 Task: Find connections with filter location Germersheim with filter topic #hr with filter profile language German with filter current company Schbang with filter school Alpha College Of Engineering with filter industry Surveying and Mapping Services with filter service category Property Management with filter keywords title Officer
Action: Mouse moved to (533, 69)
Screenshot: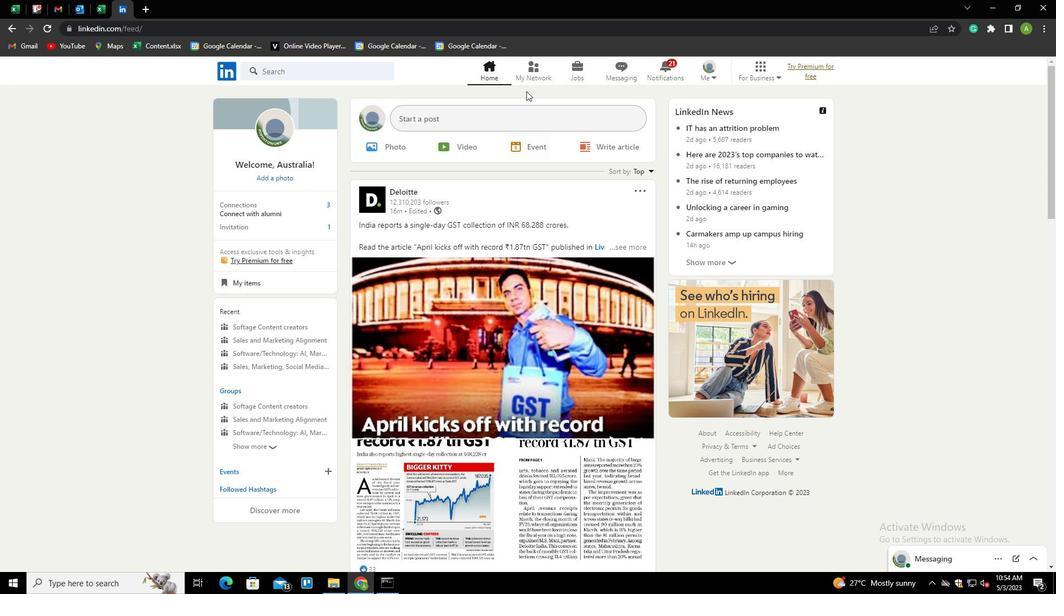 
Action: Mouse pressed left at (533, 69)
Screenshot: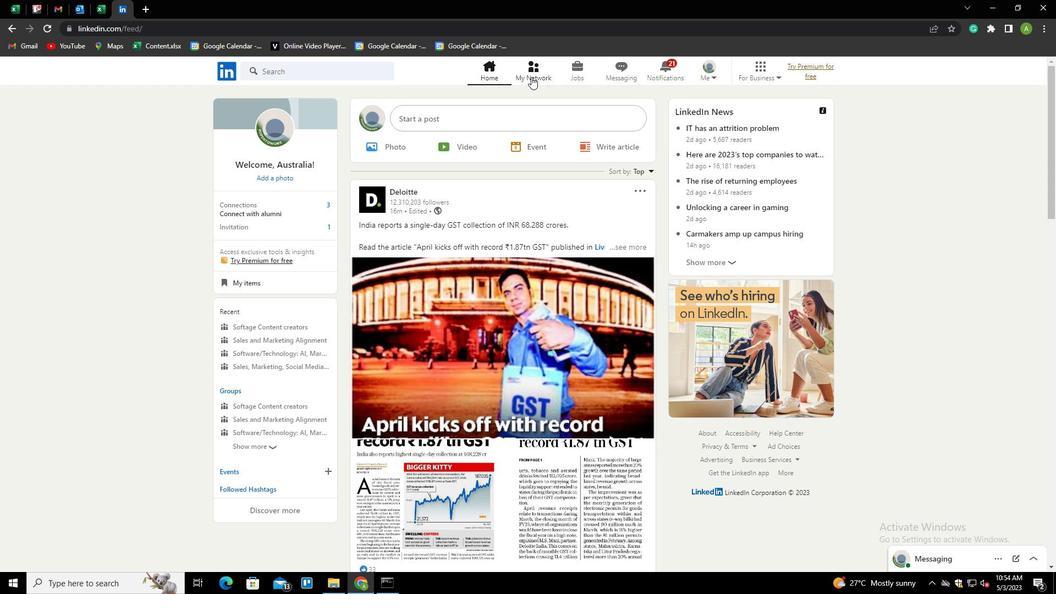 
Action: Mouse moved to (273, 131)
Screenshot: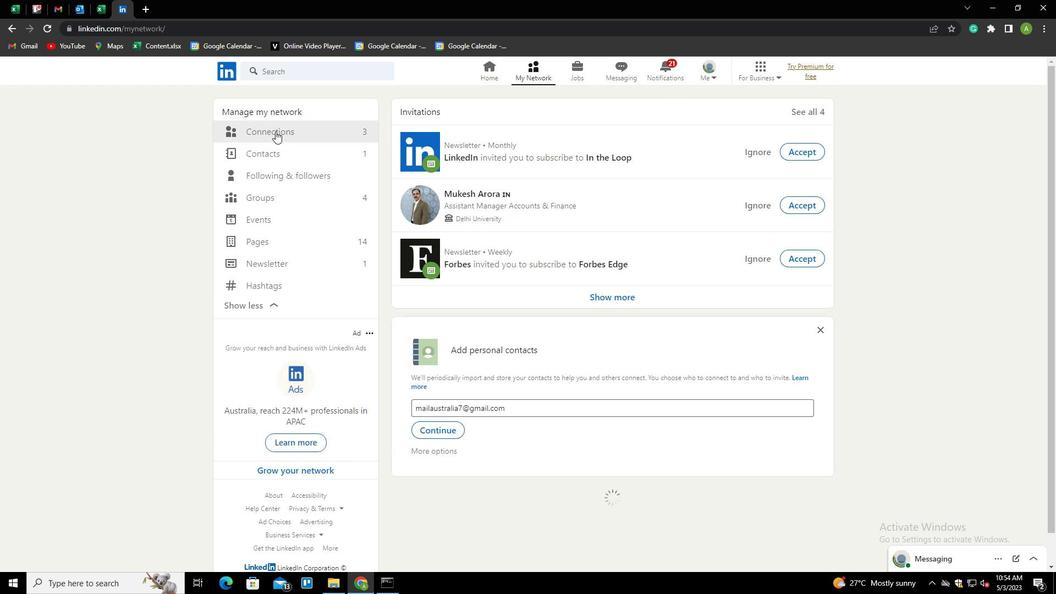 
Action: Mouse pressed left at (273, 131)
Screenshot: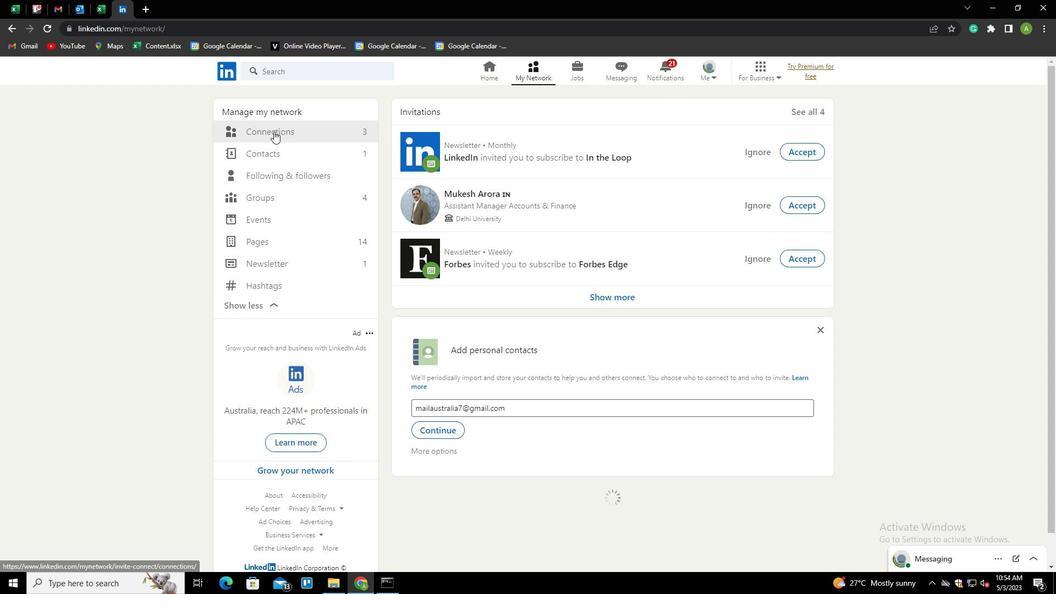
Action: Mouse moved to (597, 133)
Screenshot: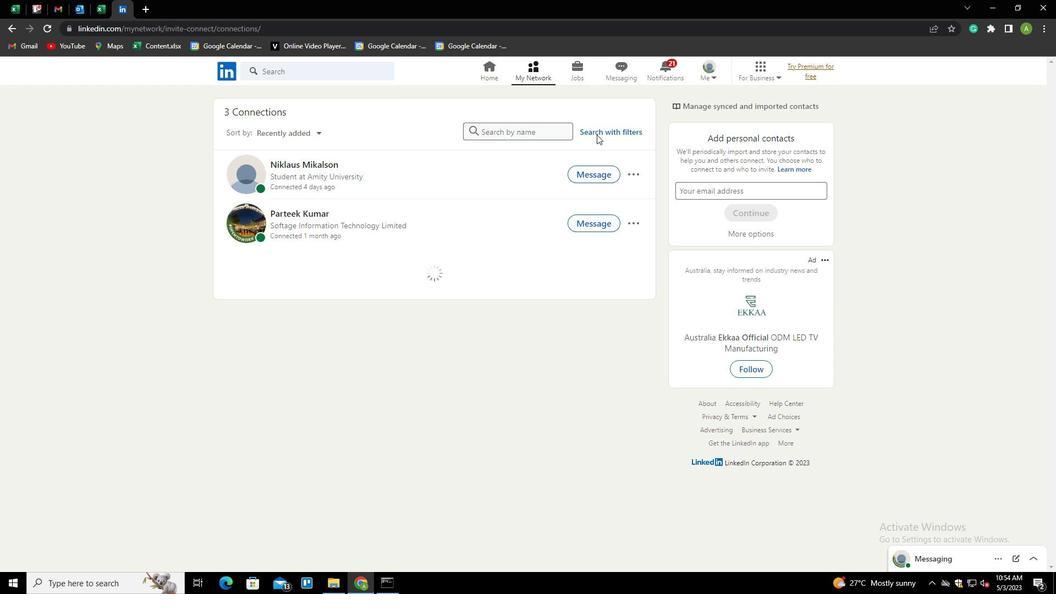 
Action: Mouse pressed left at (597, 133)
Screenshot: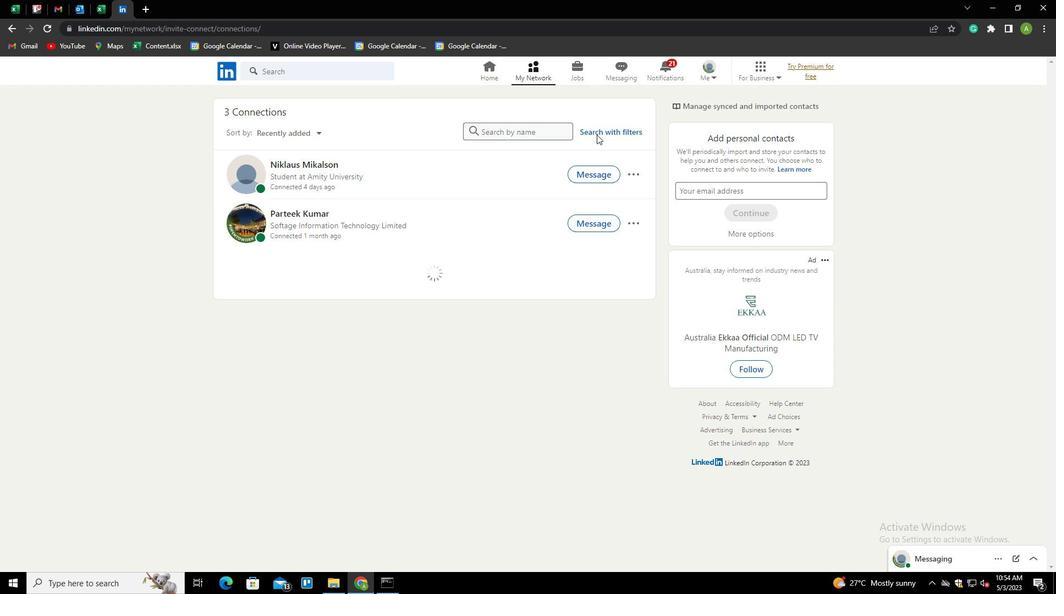 
Action: Mouse moved to (561, 101)
Screenshot: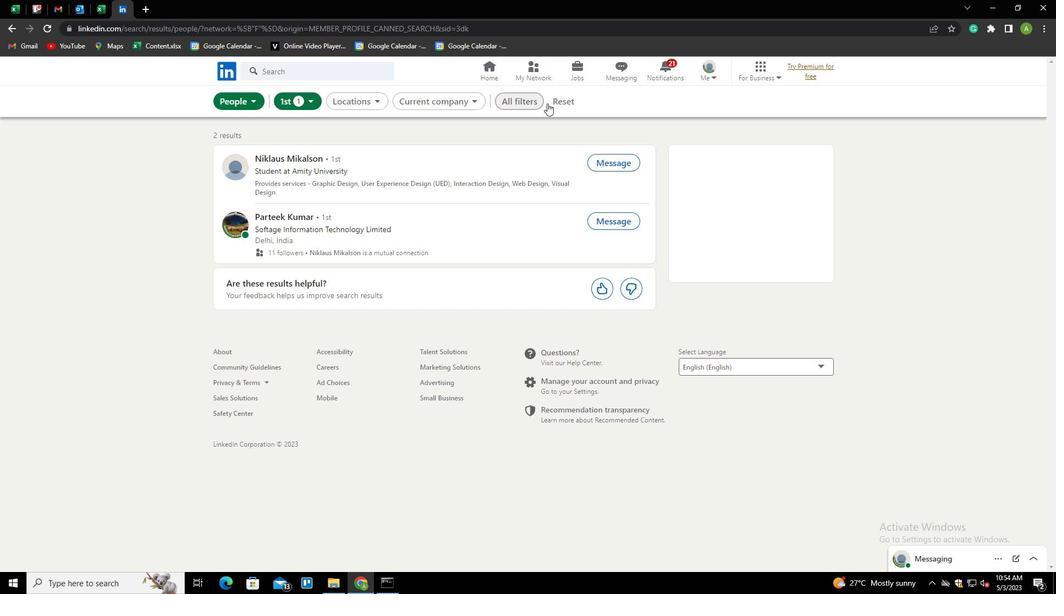 
Action: Mouse pressed left at (561, 101)
Screenshot: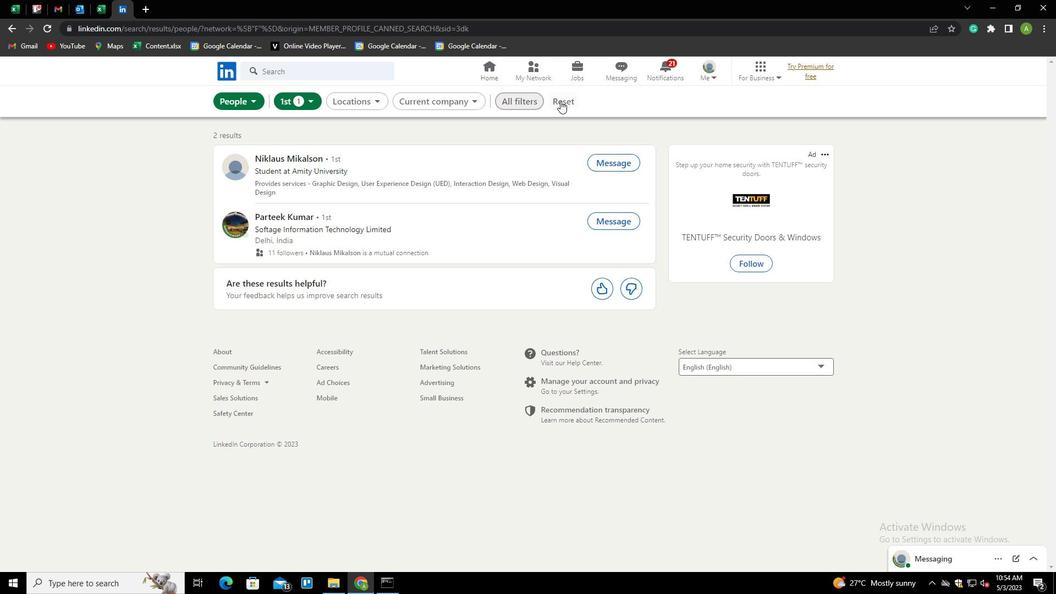 
Action: Mouse moved to (547, 97)
Screenshot: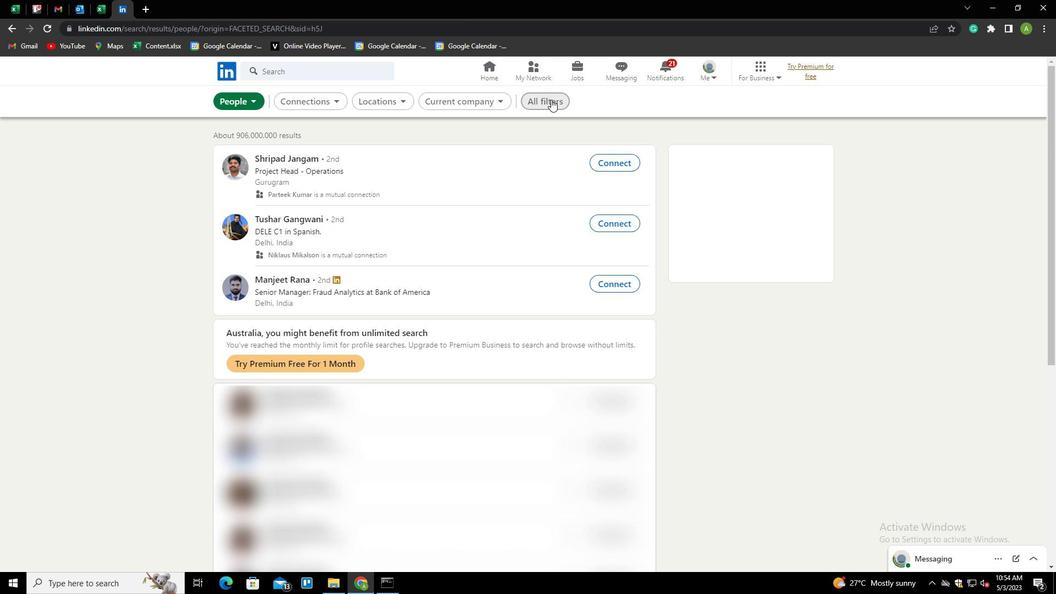 
Action: Mouse pressed left at (547, 97)
Screenshot: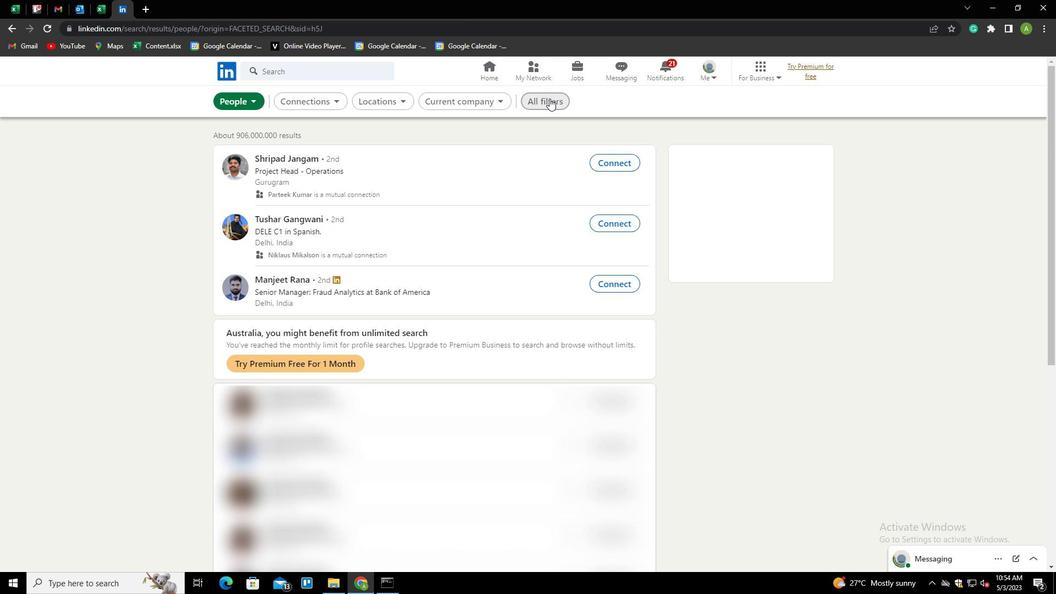 
Action: Mouse moved to (951, 304)
Screenshot: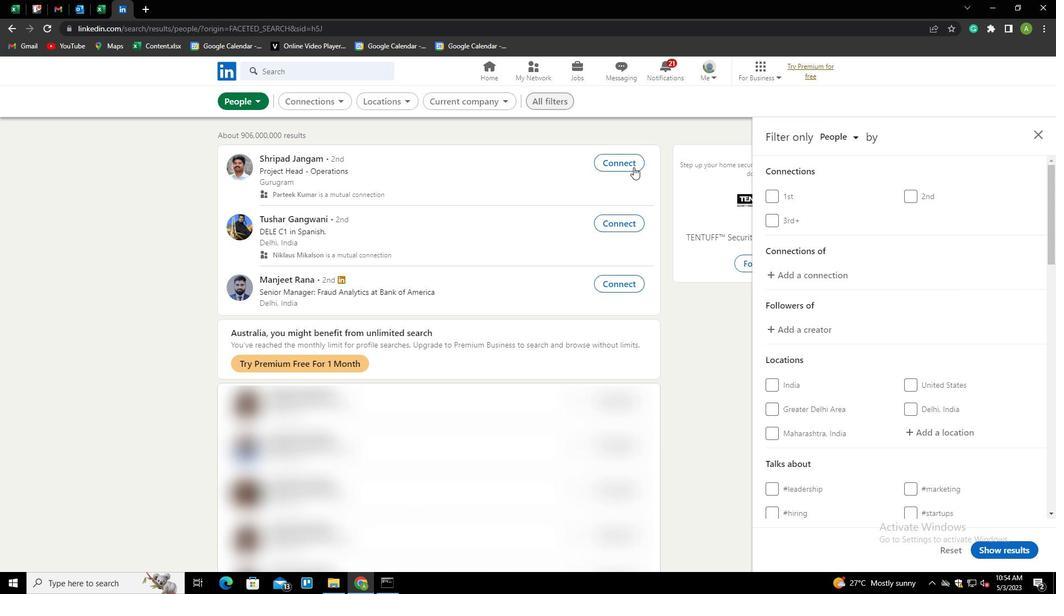 
Action: Mouse scrolled (951, 304) with delta (0, 0)
Screenshot: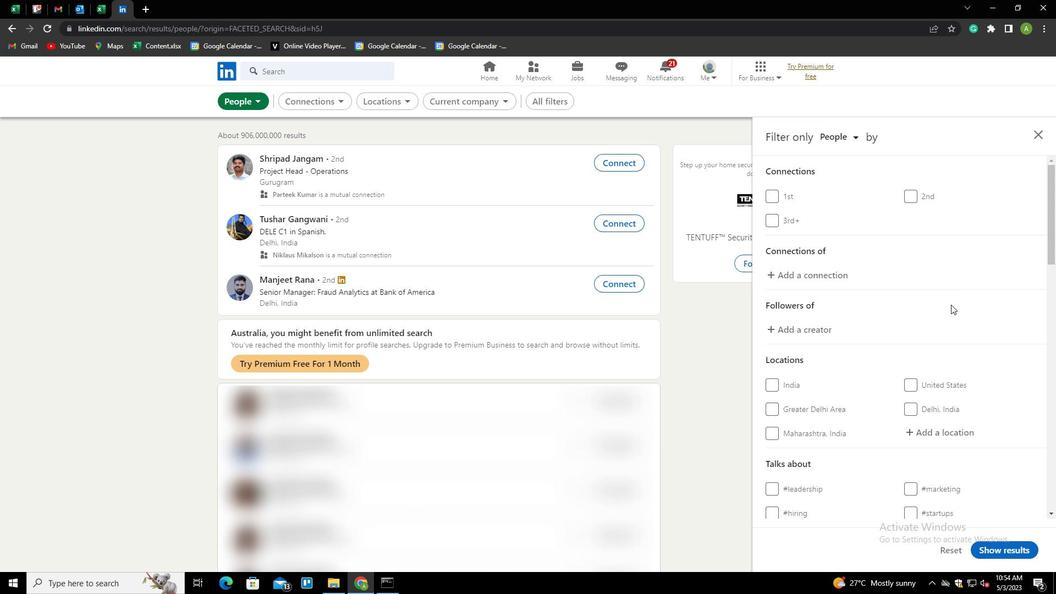 
Action: Mouse scrolled (951, 304) with delta (0, 0)
Screenshot: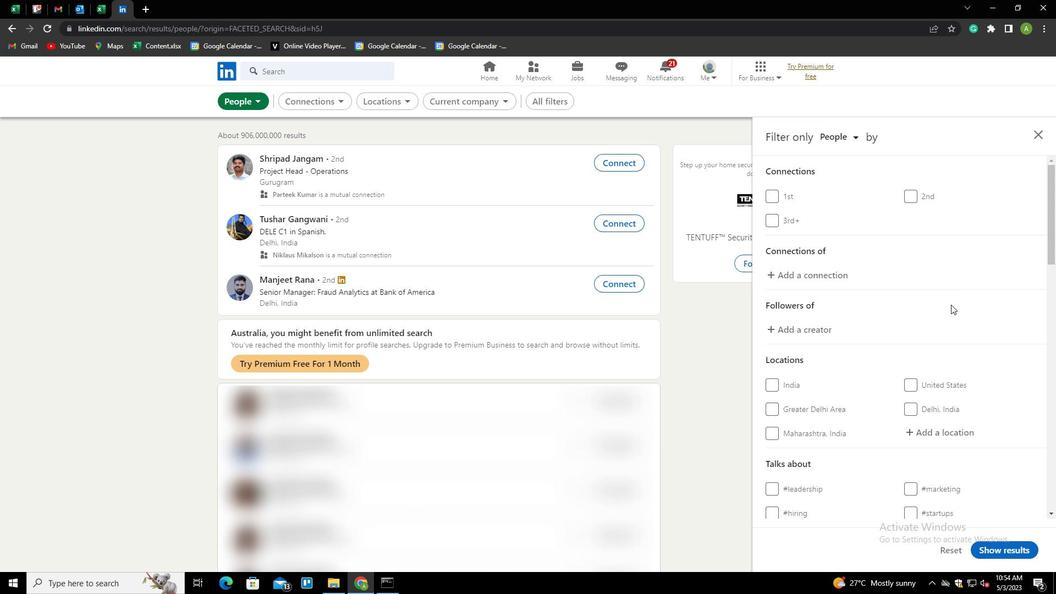 
Action: Mouse scrolled (951, 304) with delta (0, 0)
Screenshot: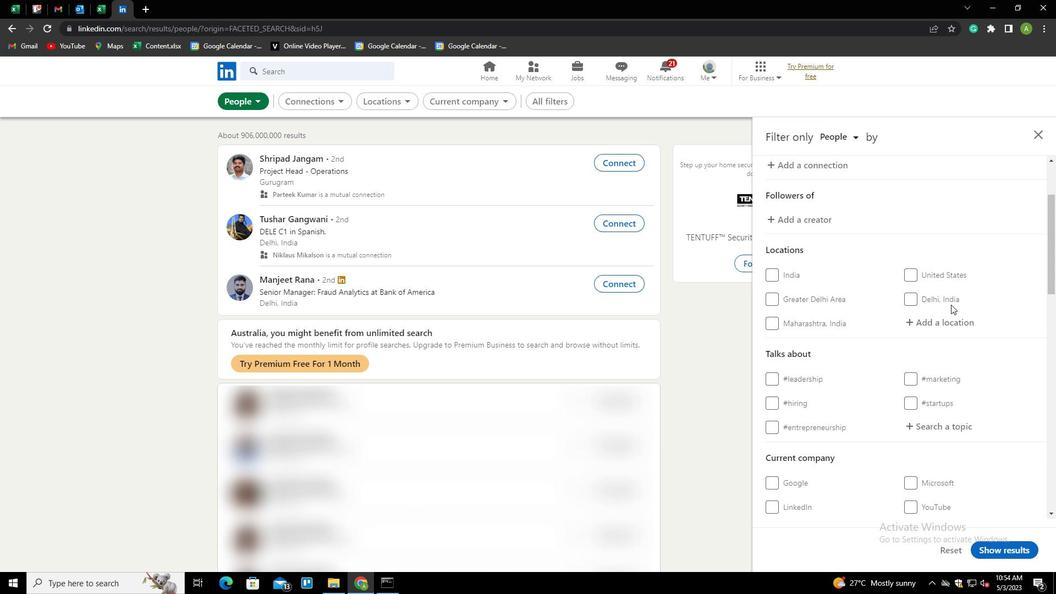 
Action: Mouse moved to (930, 265)
Screenshot: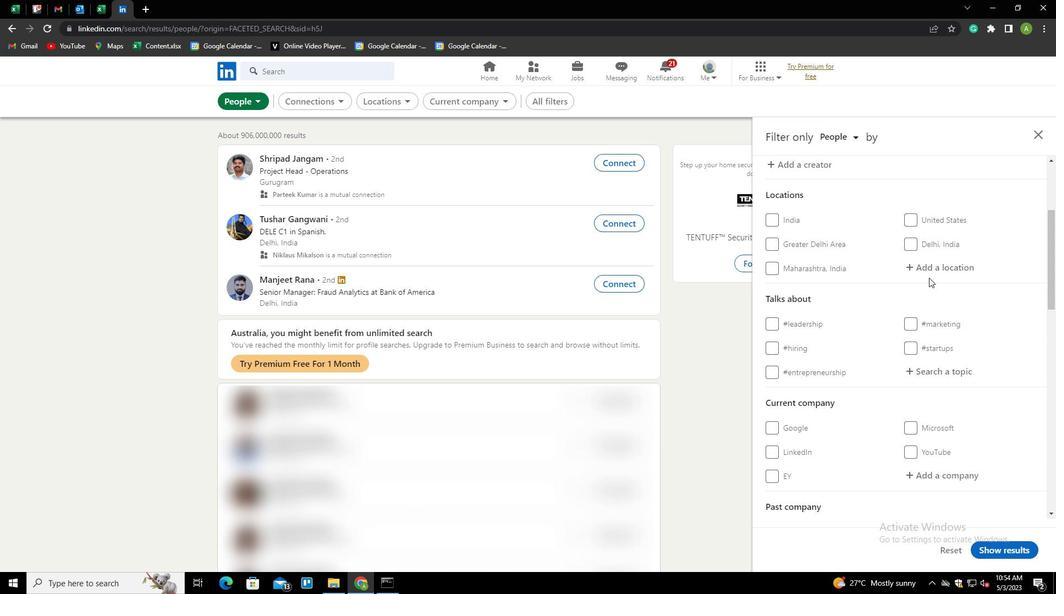 
Action: Mouse pressed left at (930, 265)
Screenshot: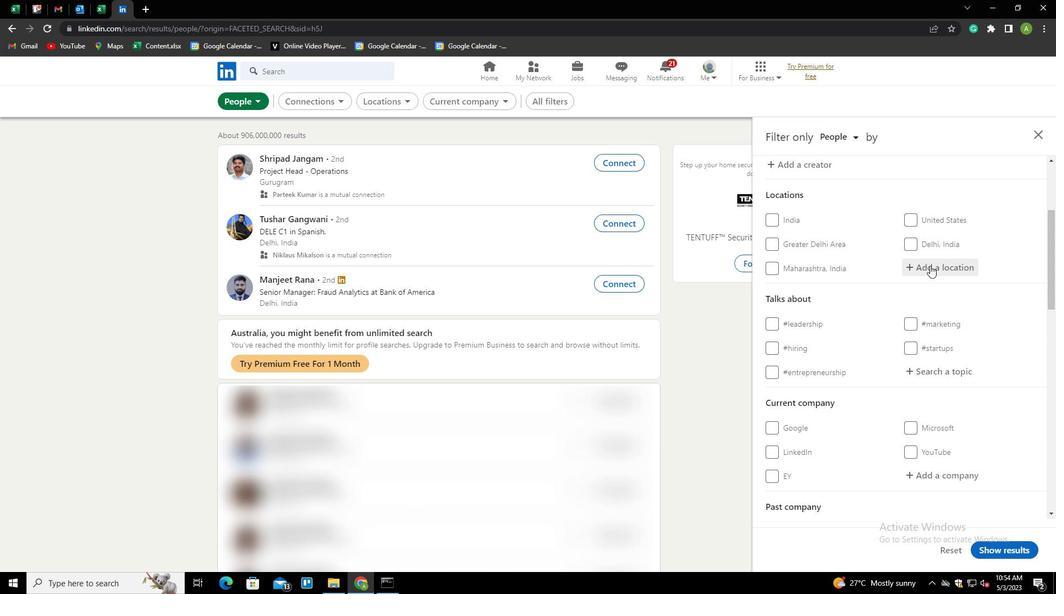 
Action: Key pressed <Key.shift>GERMERSH<Key.down><Key.enter>
Screenshot: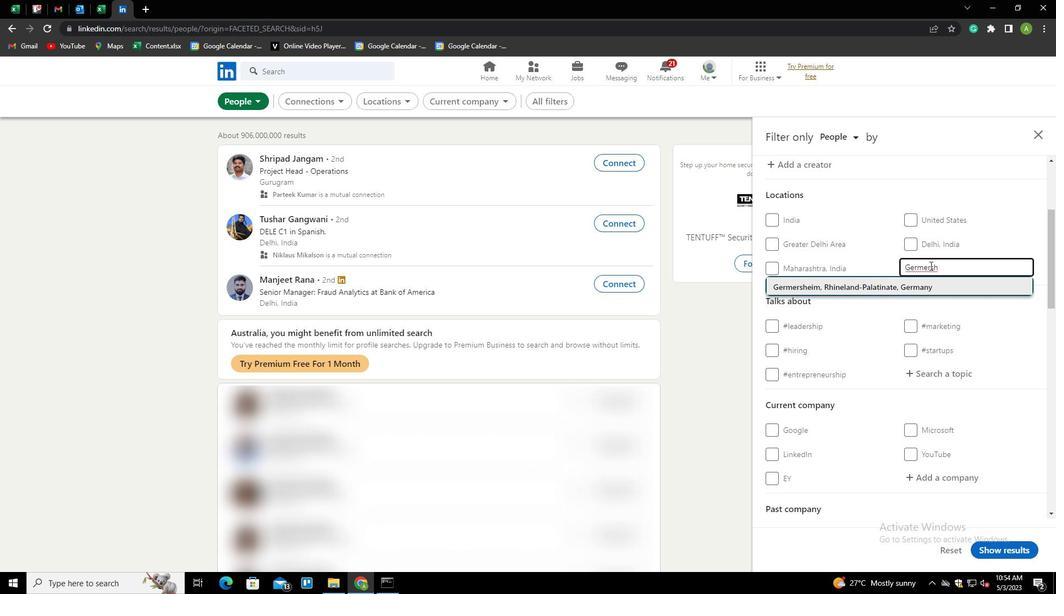 
Action: Mouse scrolled (930, 265) with delta (0, 0)
Screenshot: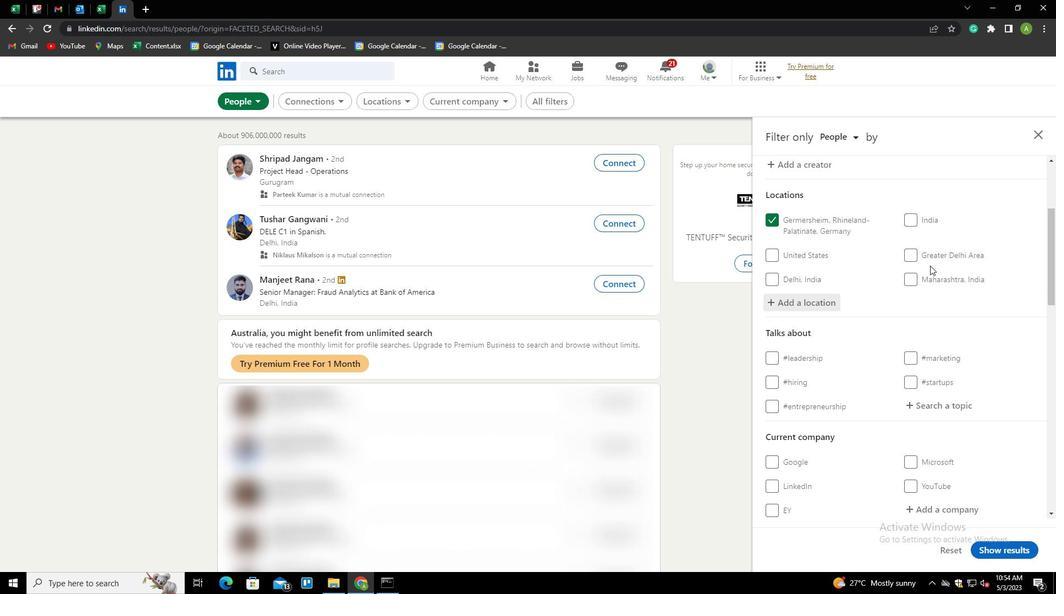 
Action: Mouse scrolled (930, 265) with delta (0, 0)
Screenshot: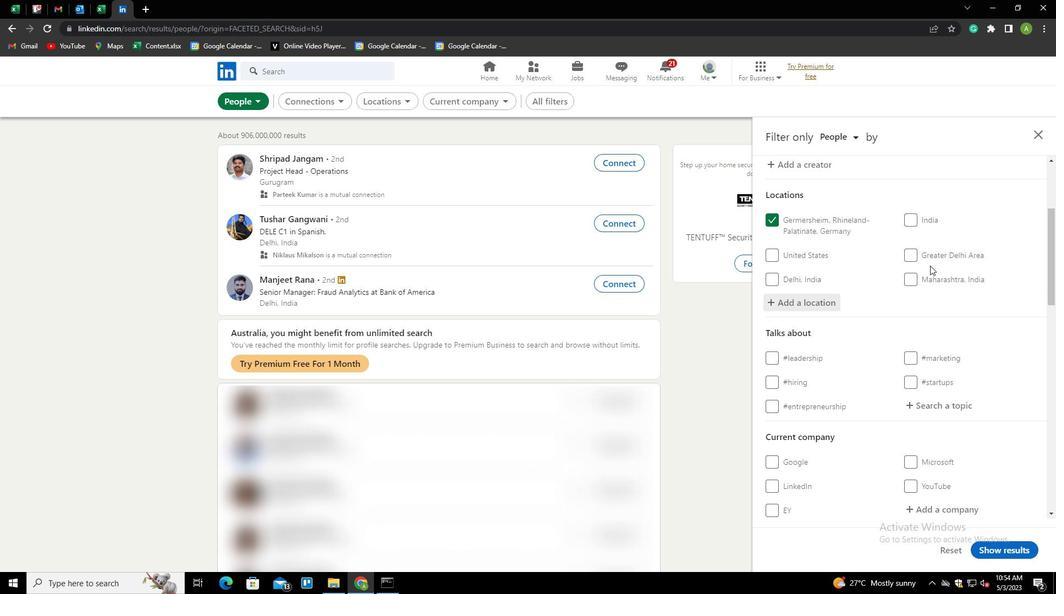 
Action: Mouse moved to (926, 292)
Screenshot: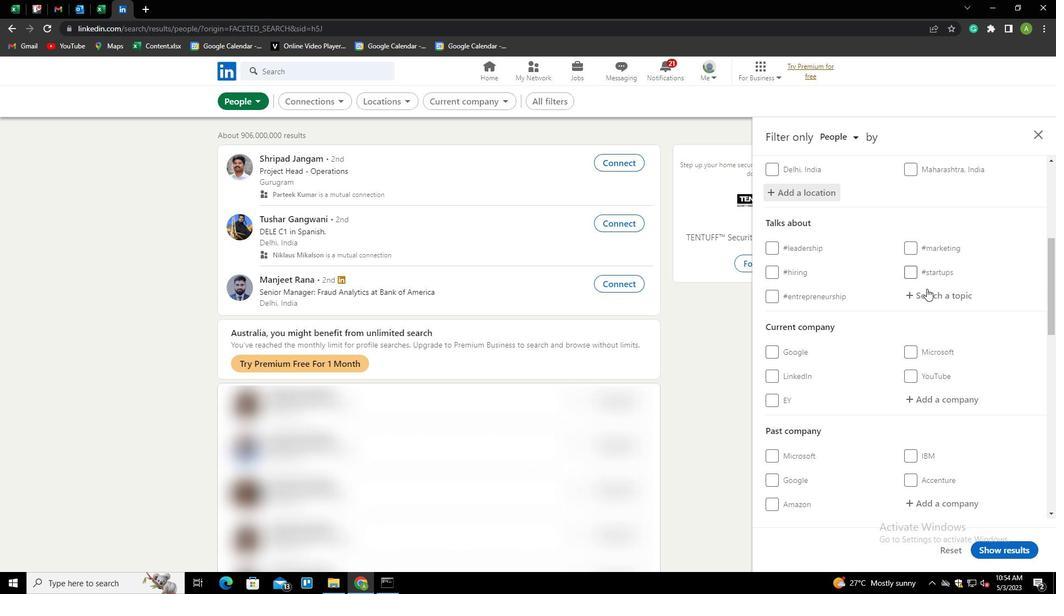 
Action: Mouse pressed left at (926, 292)
Screenshot: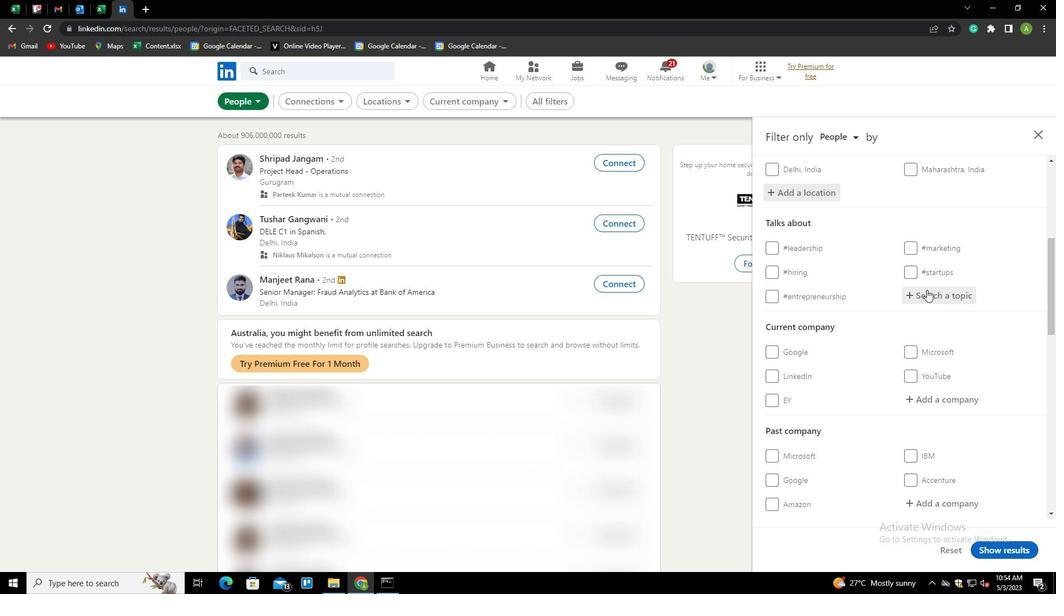 
Action: Key pressed HR<Key.down><Key.enter>
Screenshot: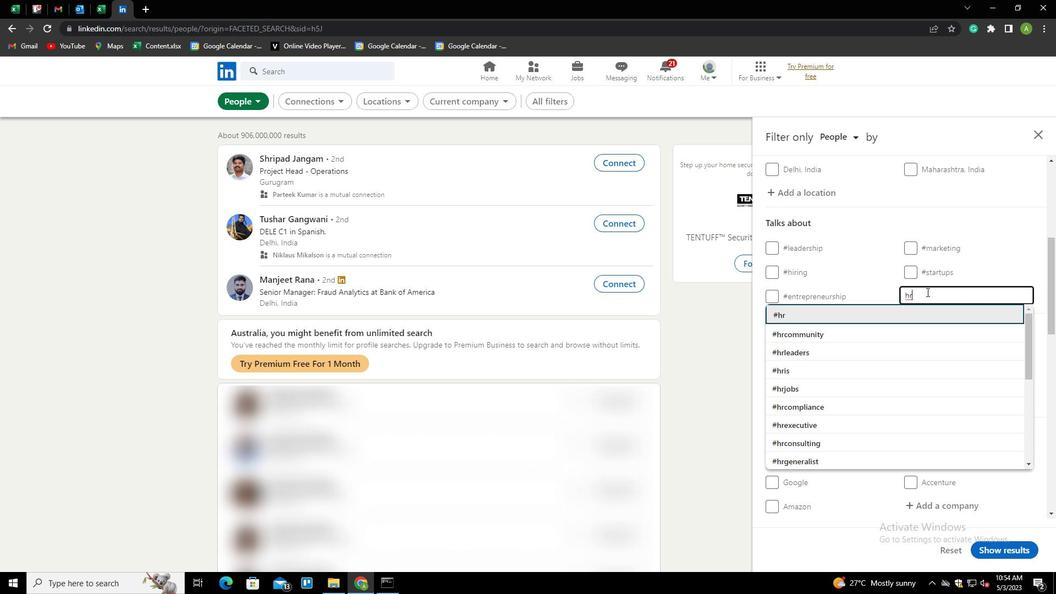 
Action: Mouse scrolled (926, 291) with delta (0, 0)
Screenshot: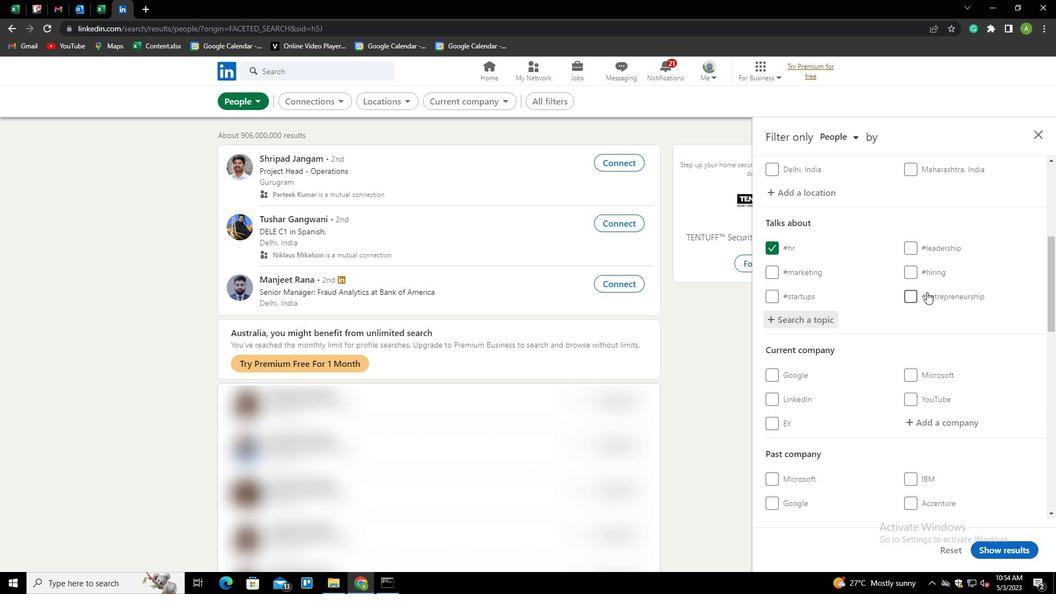 
Action: Mouse scrolled (926, 291) with delta (0, 0)
Screenshot: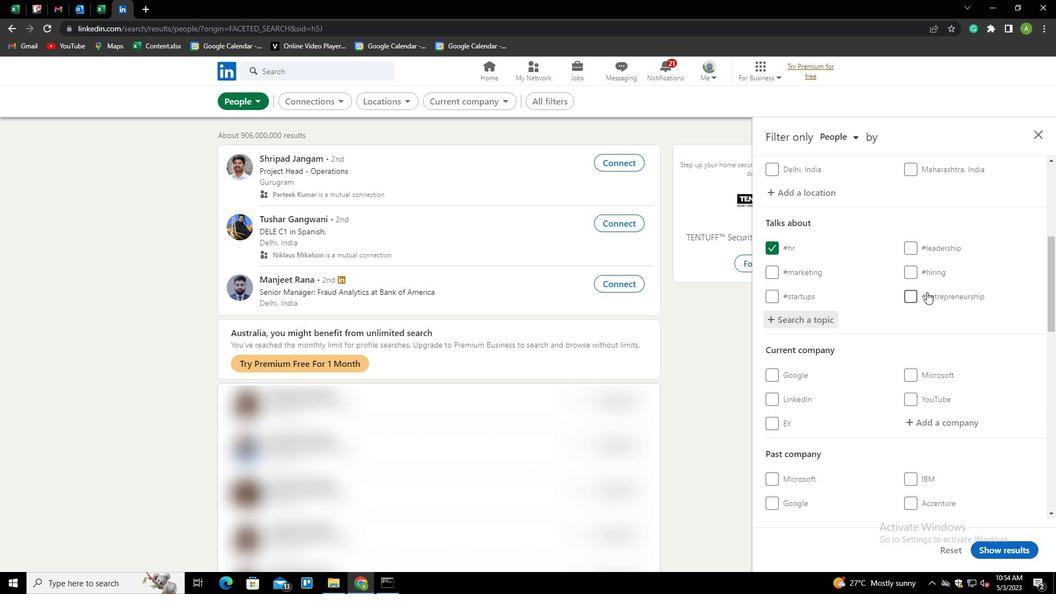 
Action: Mouse scrolled (926, 291) with delta (0, 0)
Screenshot: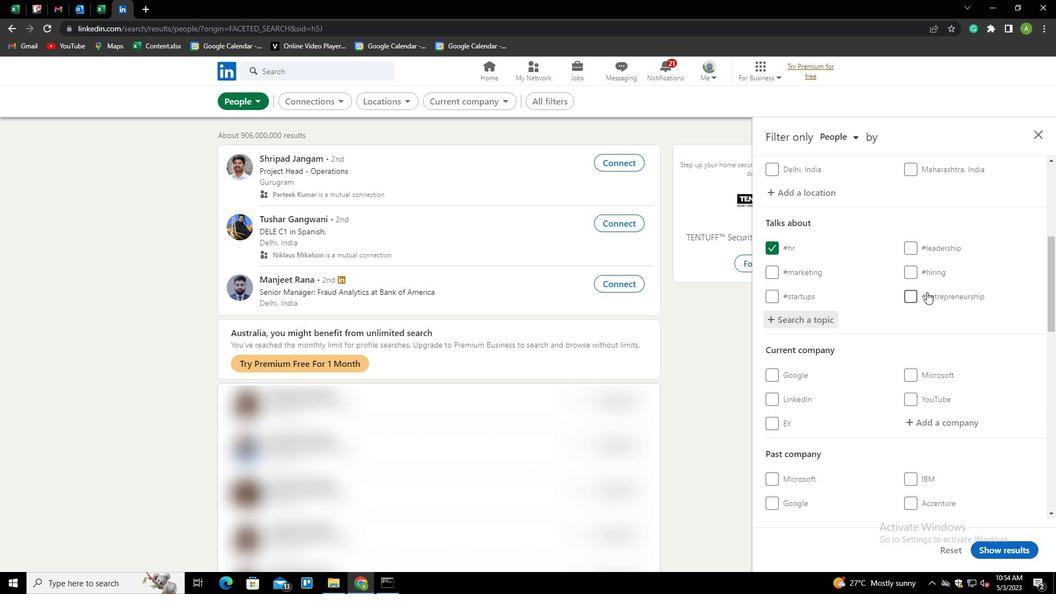 
Action: Mouse scrolled (926, 291) with delta (0, 0)
Screenshot: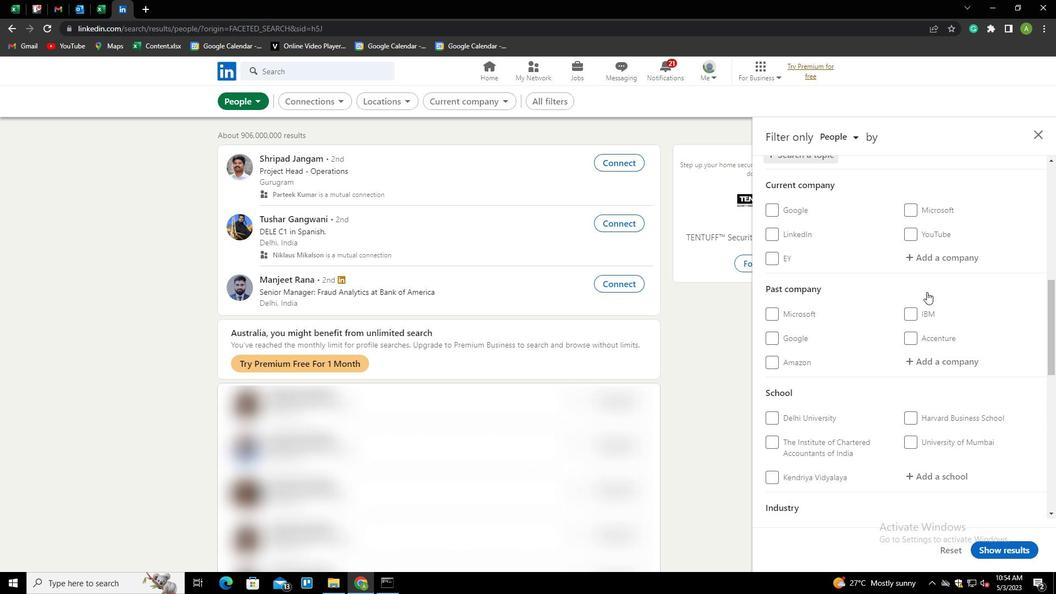 
Action: Mouse scrolled (926, 291) with delta (0, 0)
Screenshot: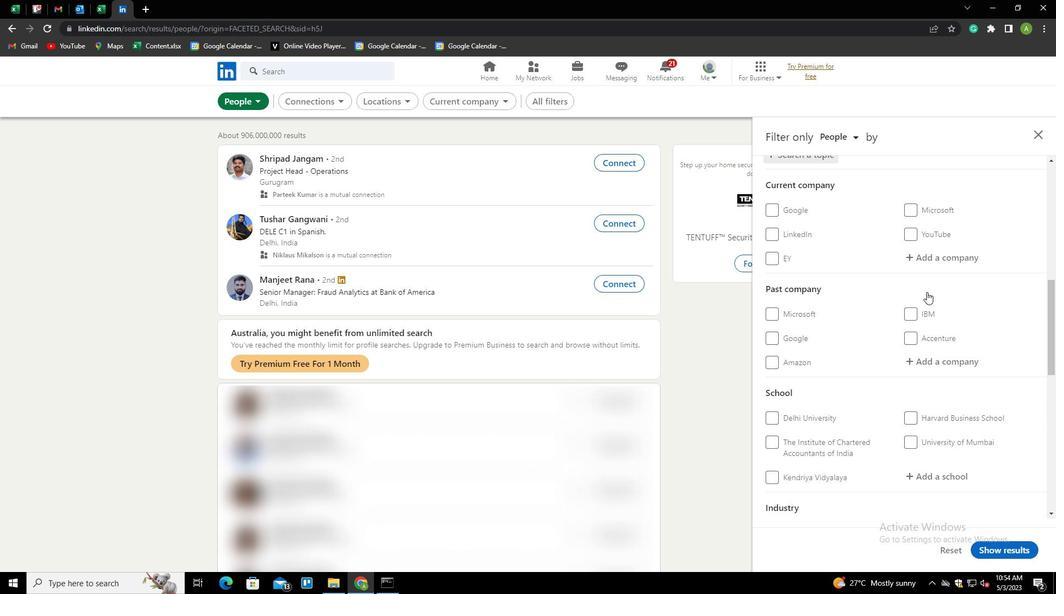 
Action: Mouse scrolled (926, 291) with delta (0, 0)
Screenshot: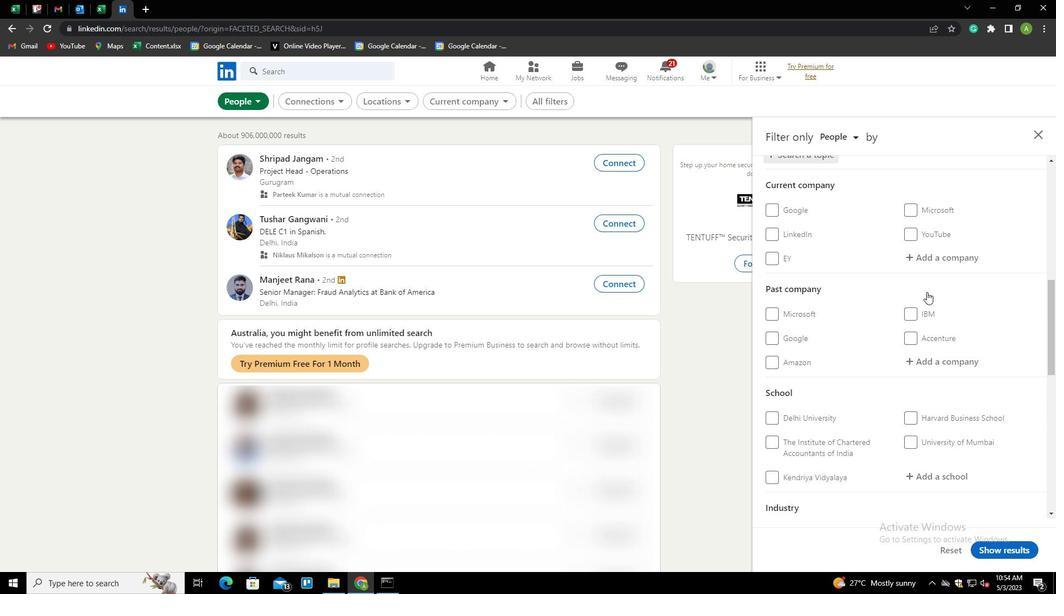 
Action: Mouse scrolled (926, 291) with delta (0, 0)
Screenshot: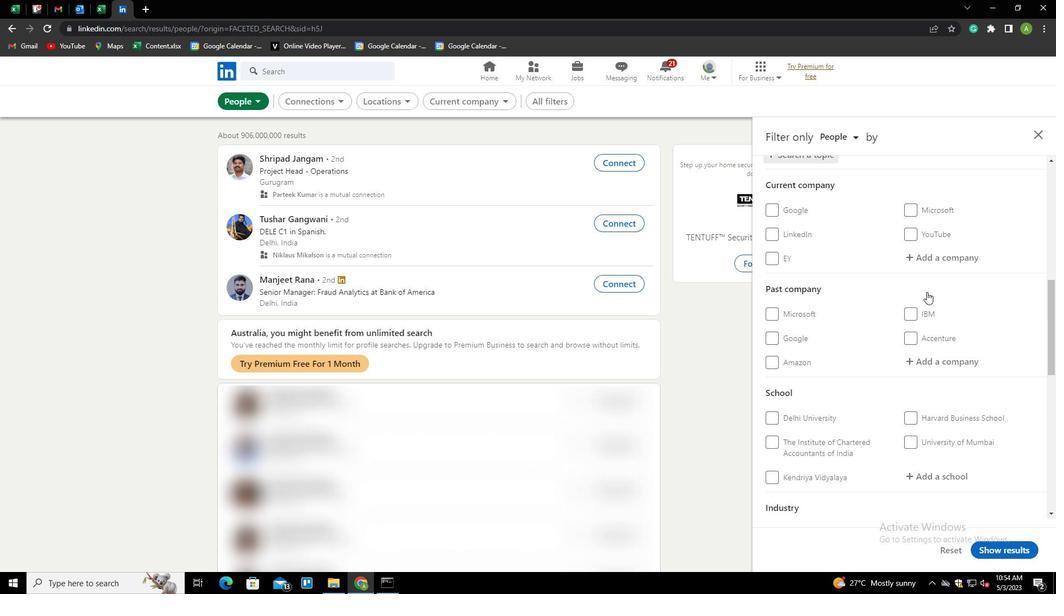 
Action: Mouse moved to (784, 486)
Screenshot: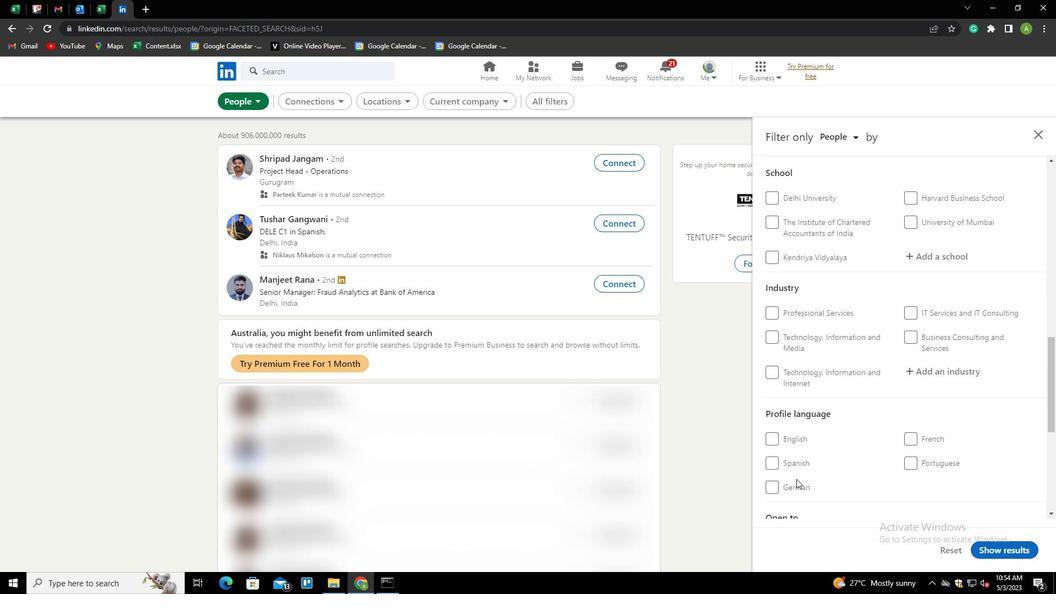 
Action: Mouse pressed left at (784, 486)
Screenshot: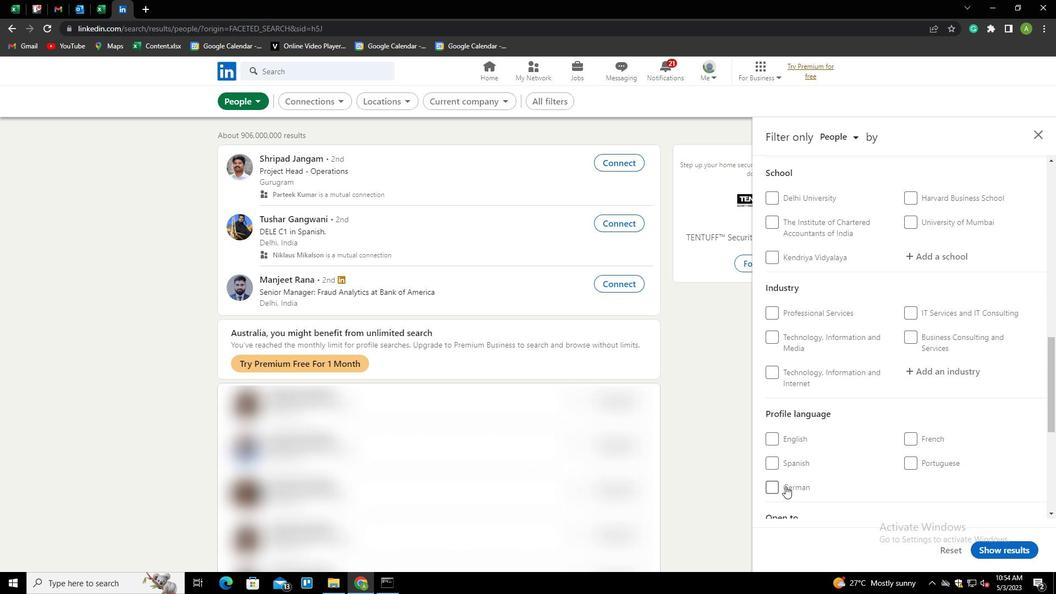 
Action: Mouse moved to (886, 435)
Screenshot: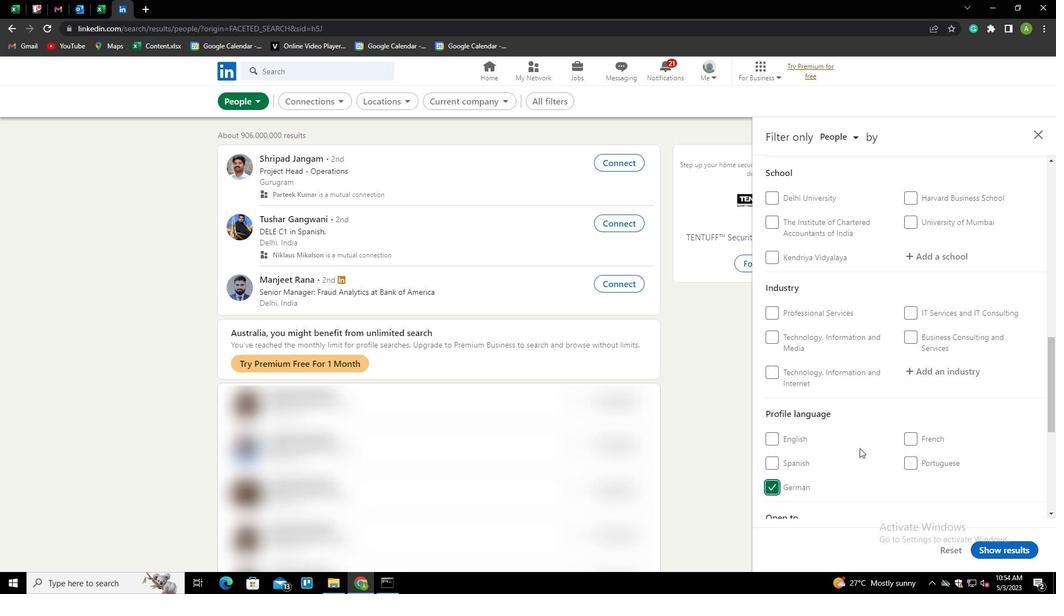 
Action: Mouse scrolled (886, 436) with delta (0, 0)
Screenshot: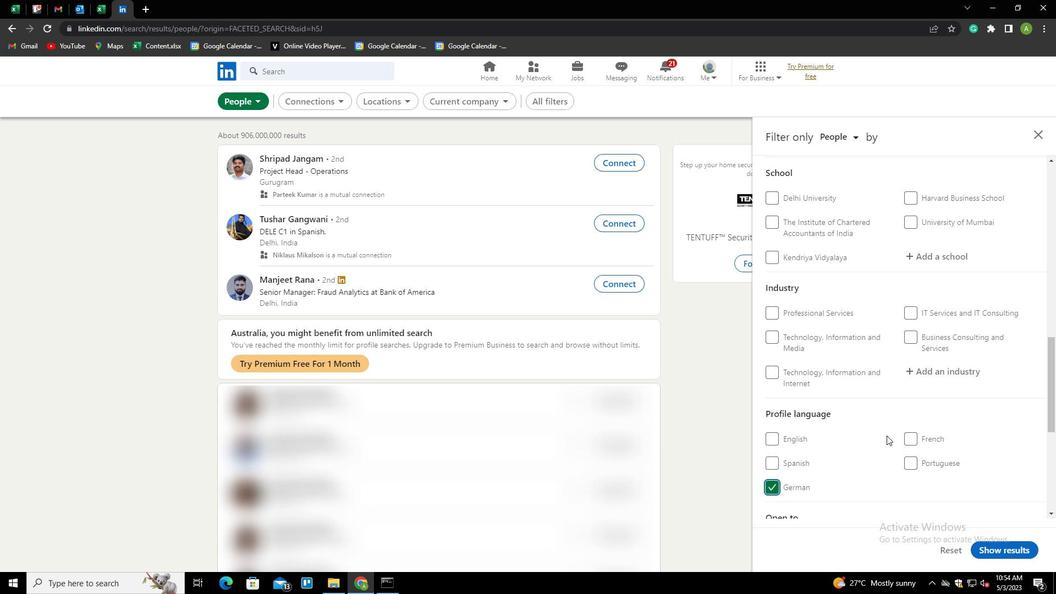 
Action: Mouse scrolled (886, 436) with delta (0, 0)
Screenshot: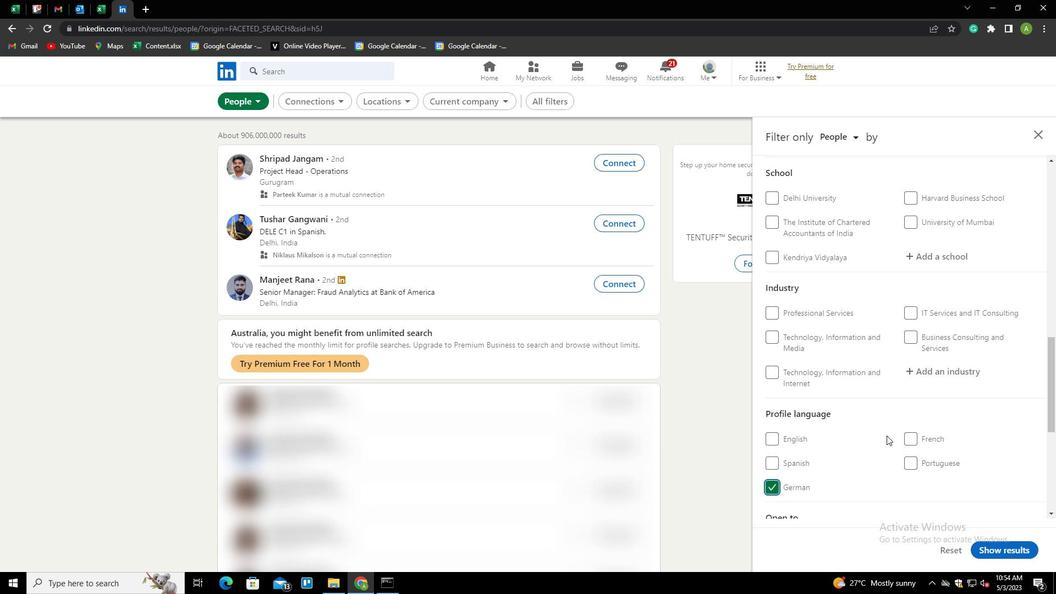 
Action: Mouse scrolled (886, 436) with delta (0, 0)
Screenshot: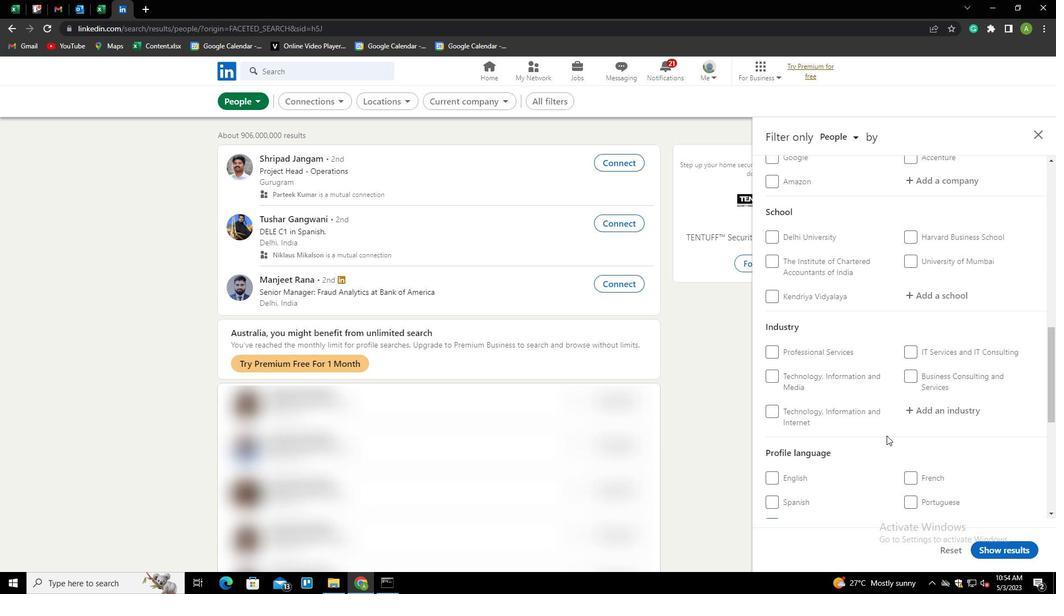 
Action: Mouse scrolled (886, 436) with delta (0, 0)
Screenshot: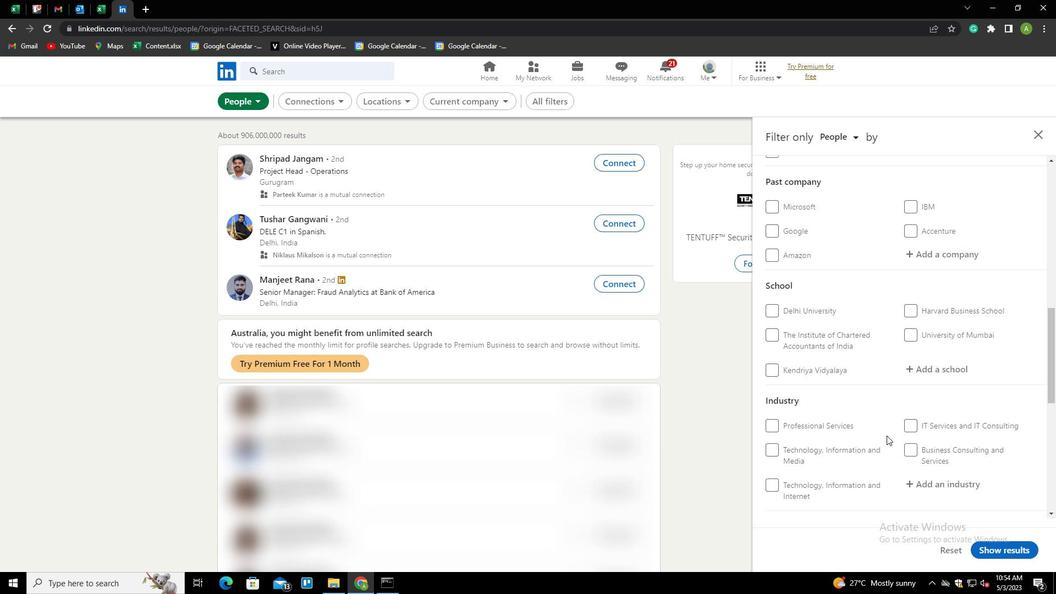 
Action: Mouse scrolled (886, 436) with delta (0, 0)
Screenshot: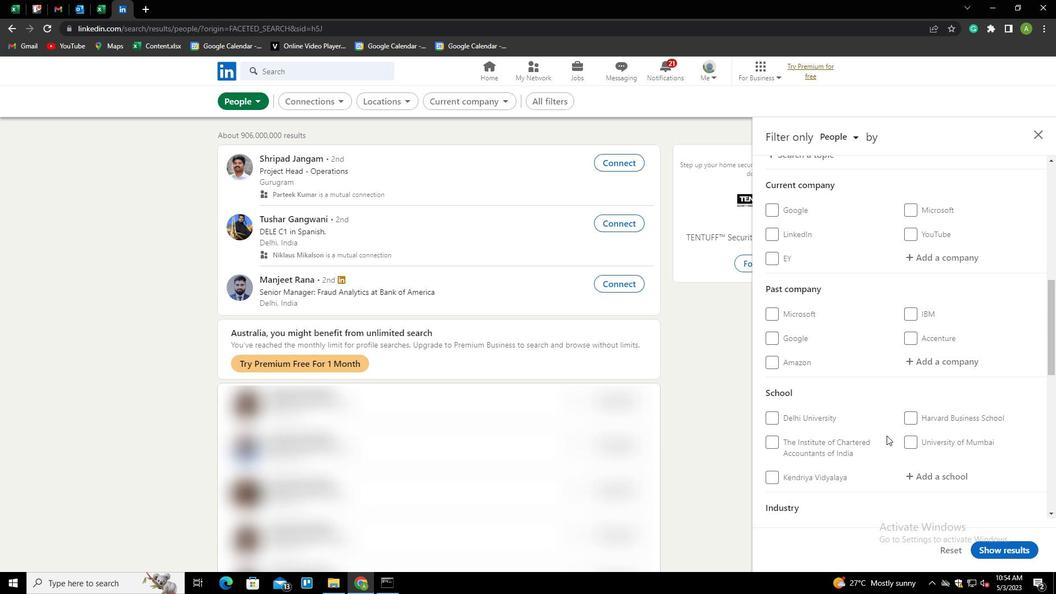 
Action: Mouse scrolled (886, 436) with delta (0, 0)
Screenshot: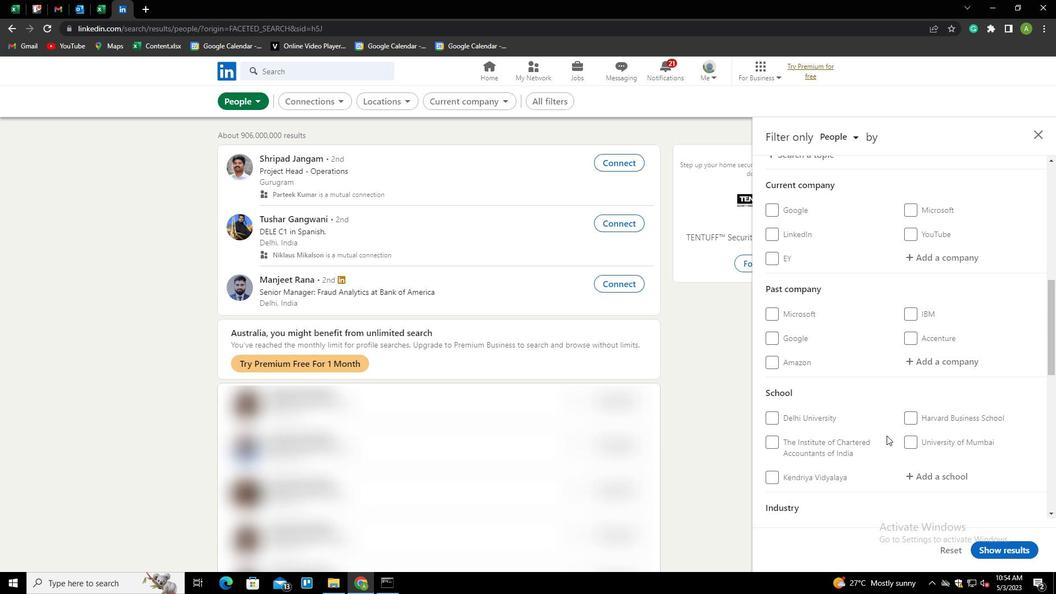 
Action: Mouse scrolled (886, 436) with delta (0, 0)
Screenshot: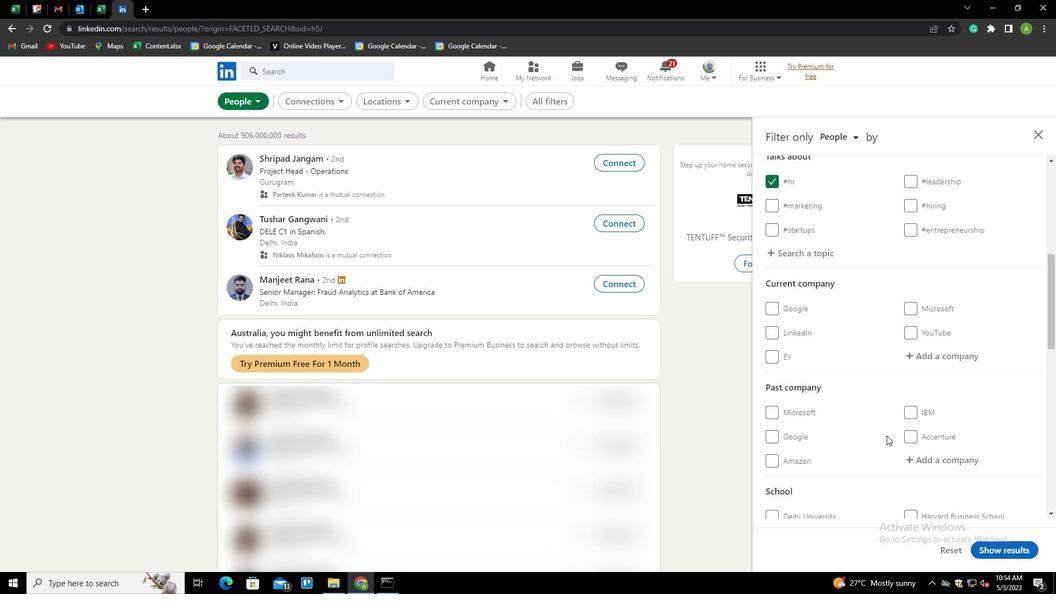 
Action: Mouse moved to (913, 418)
Screenshot: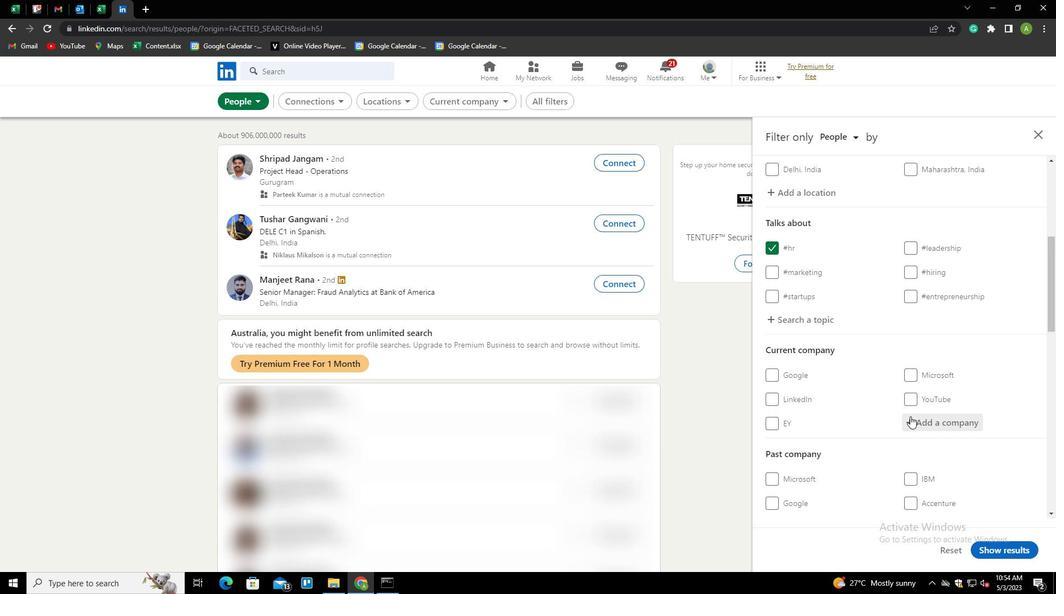 
Action: Mouse pressed left at (913, 418)
Screenshot: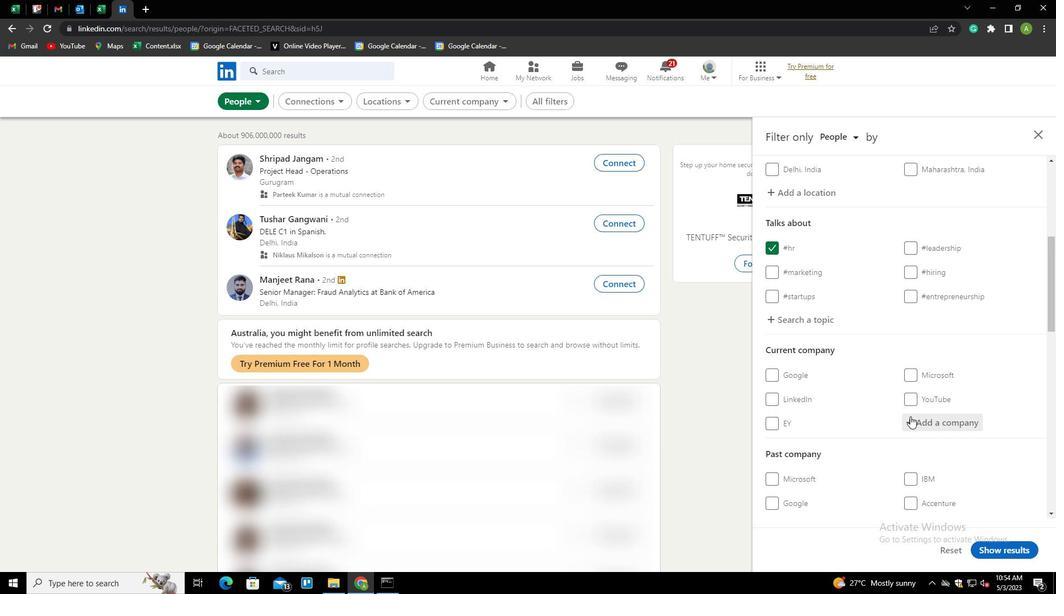 
Action: Key pressed <Key.shift>S
Screenshot: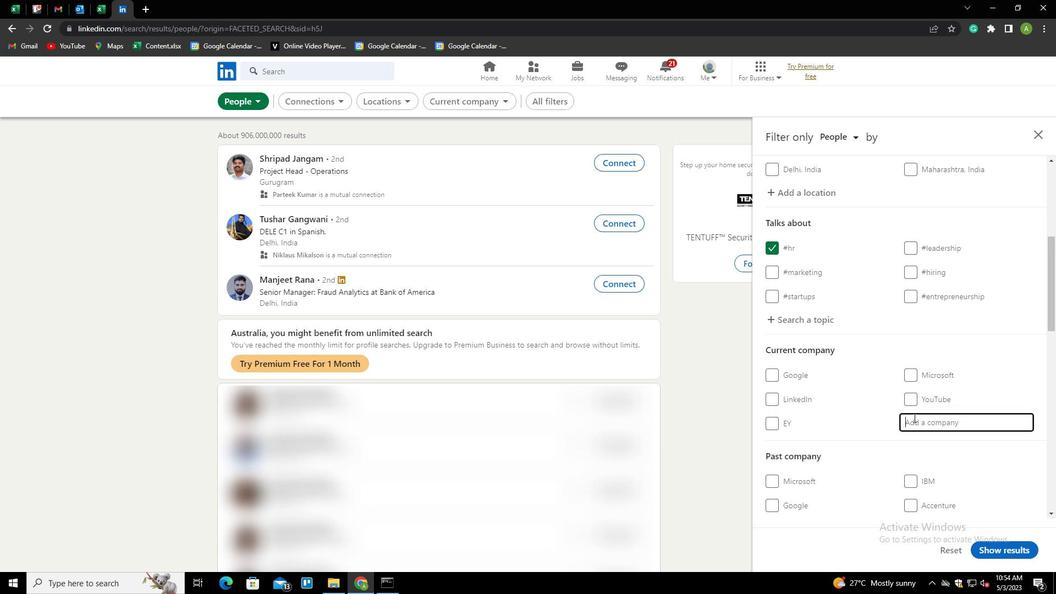 
Action: Mouse moved to (914, 418)
Screenshot: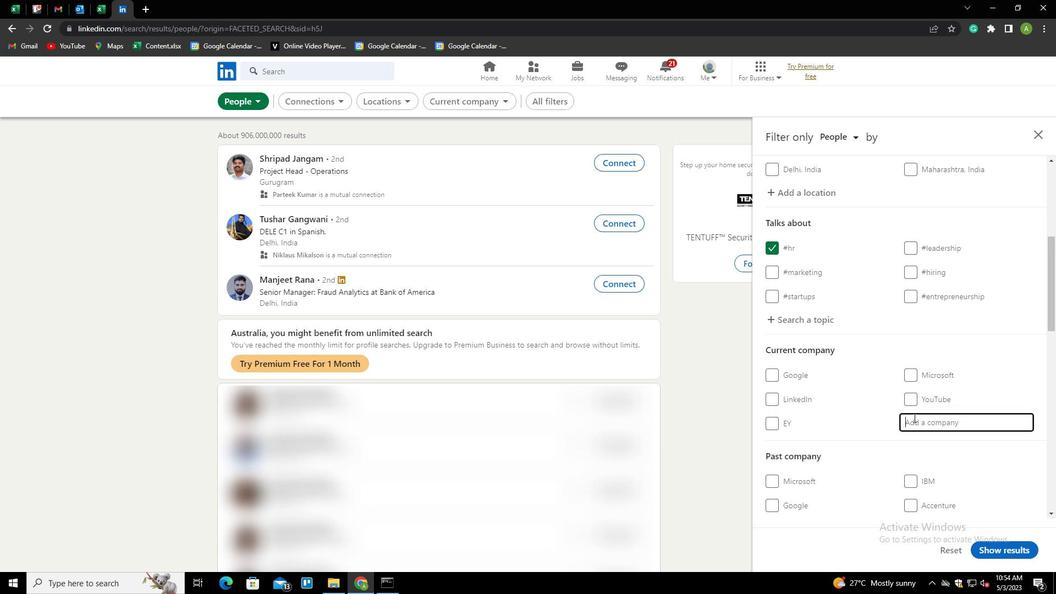 
Action: Key pressed CHBANG<Key.space><Key.backspace><Key.down><Key.enter>
Screenshot: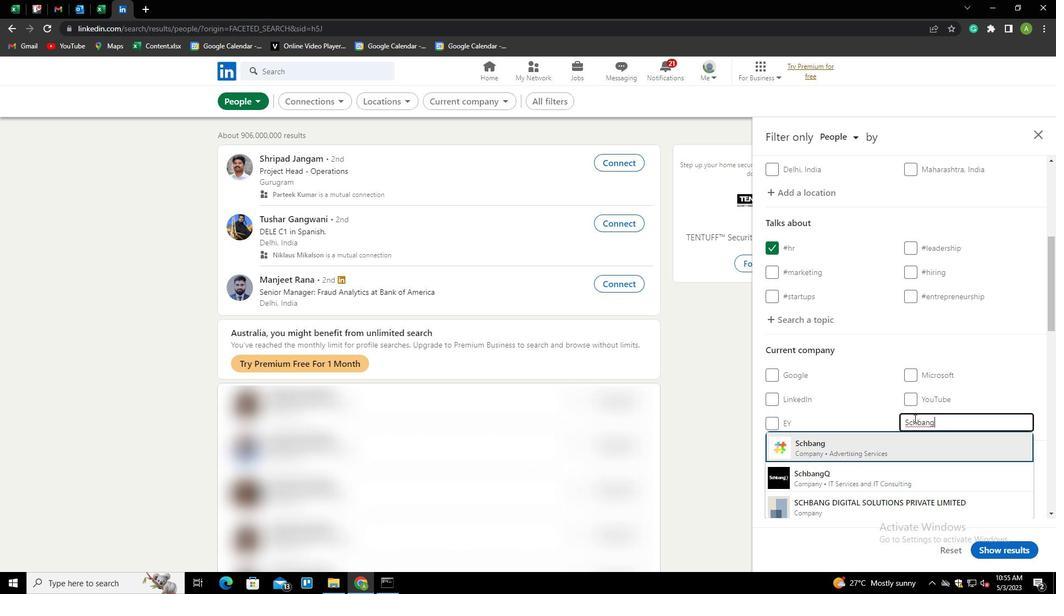 
Action: Mouse scrolled (914, 418) with delta (0, 0)
Screenshot: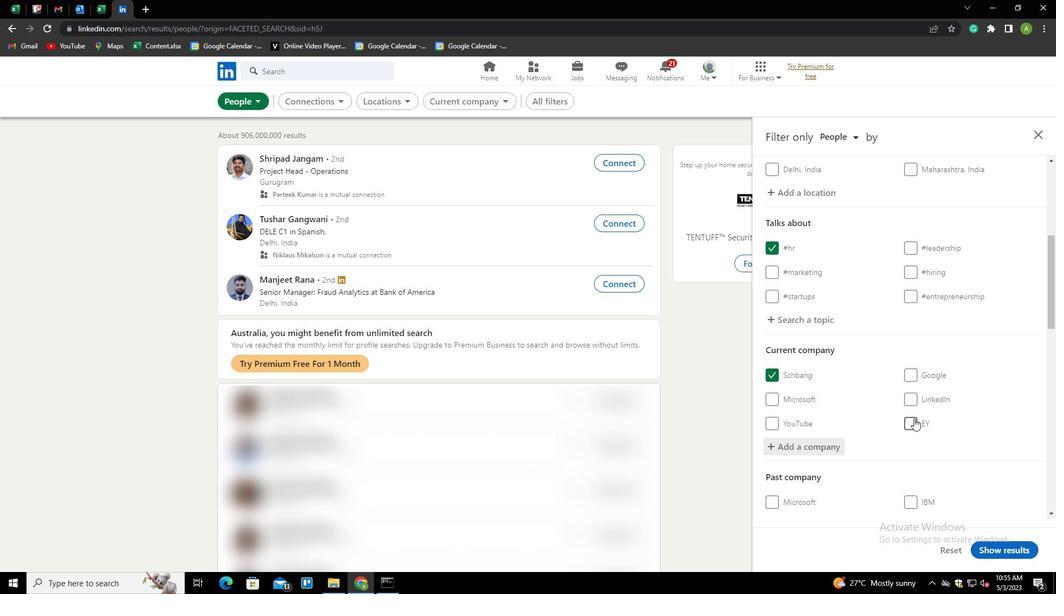 
Action: Mouse scrolled (914, 418) with delta (0, 0)
Screenshot: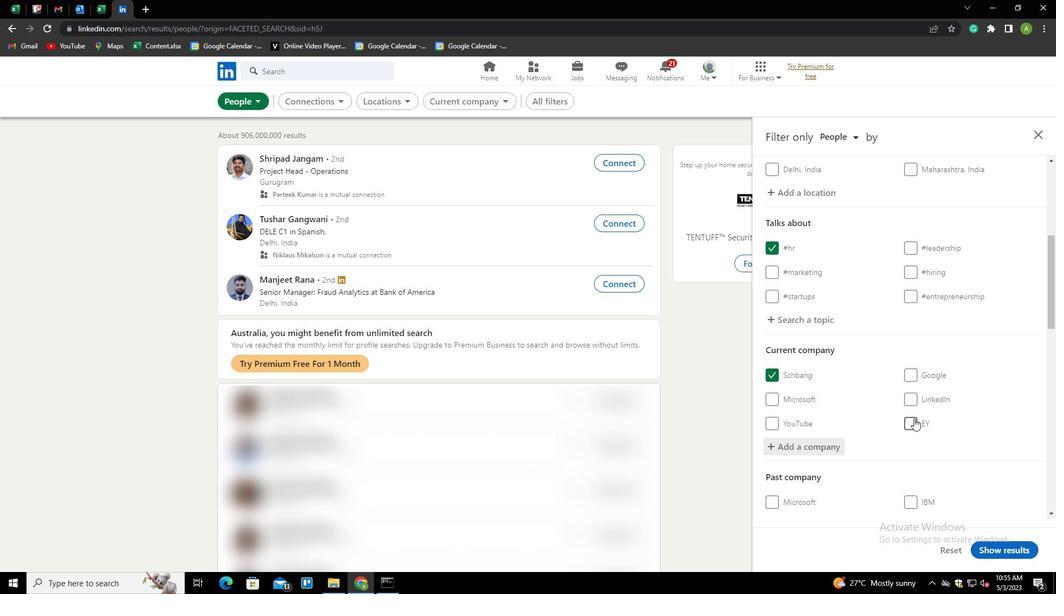 
Action: Mouse scrolled (914, 418) with delta (0, 0)
Screenshot: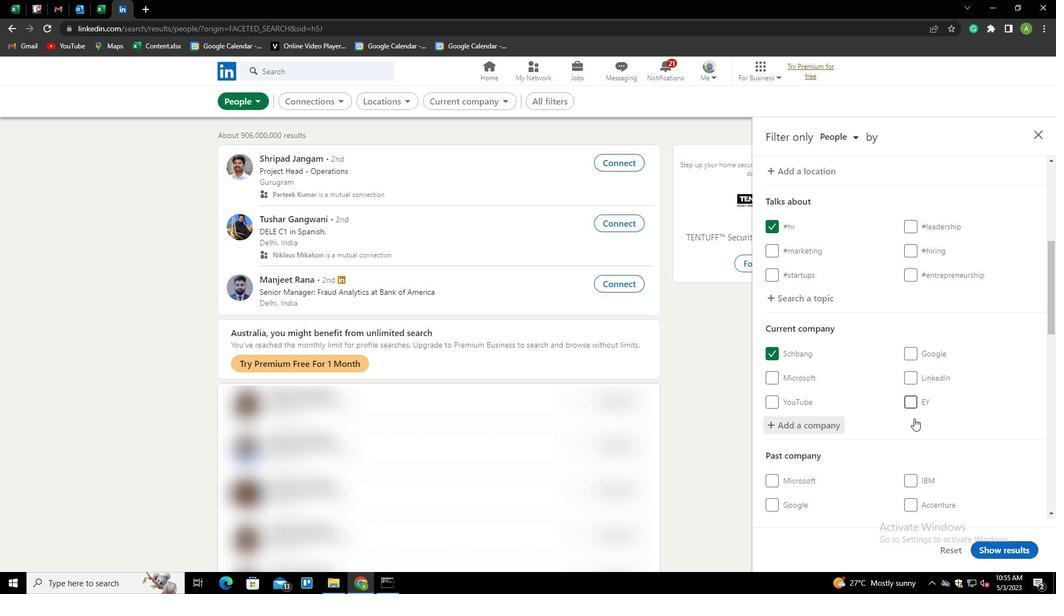 
Action: Mouse moved to (921, 419)
Screenshot: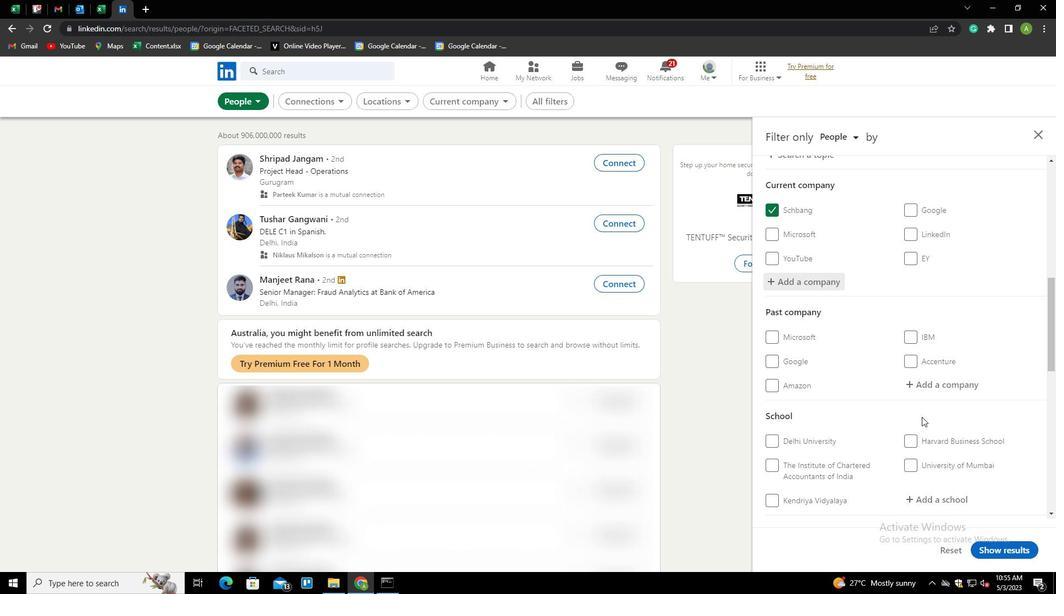 
Action: Mouse scrolled (921, 418) with delta (0, 0)
Screenshot: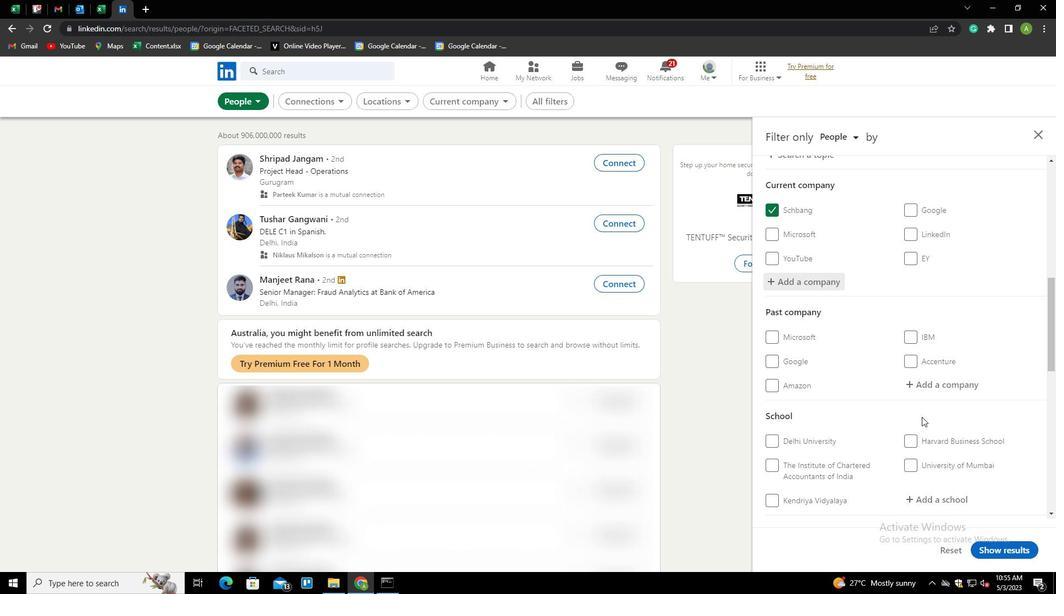 
Action: Mouse moved to (926, 436)
Screenshot: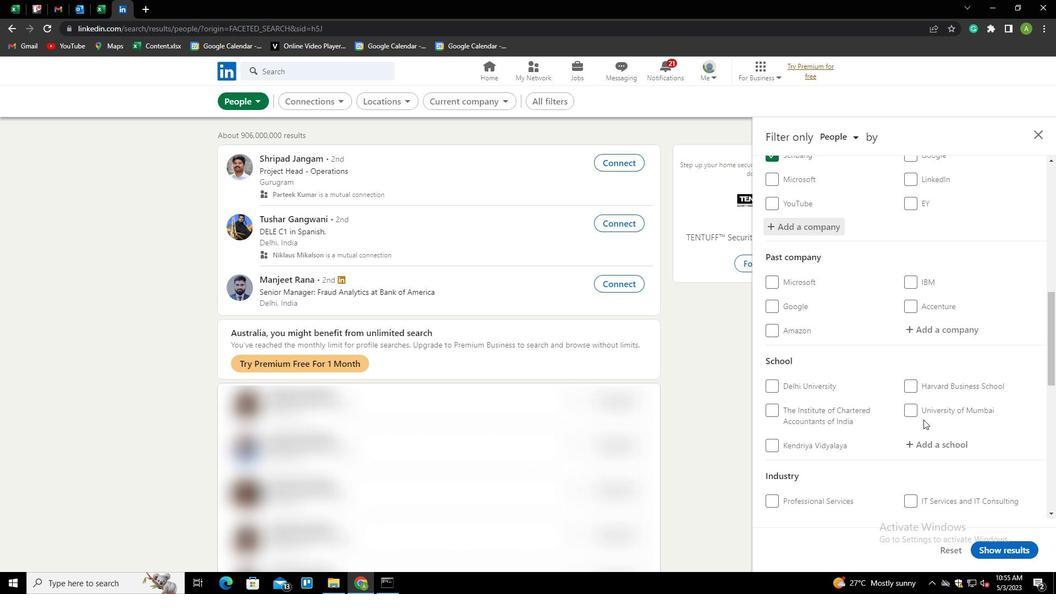 
Action: Mouse pressed left at (926, 436)
Screenshot: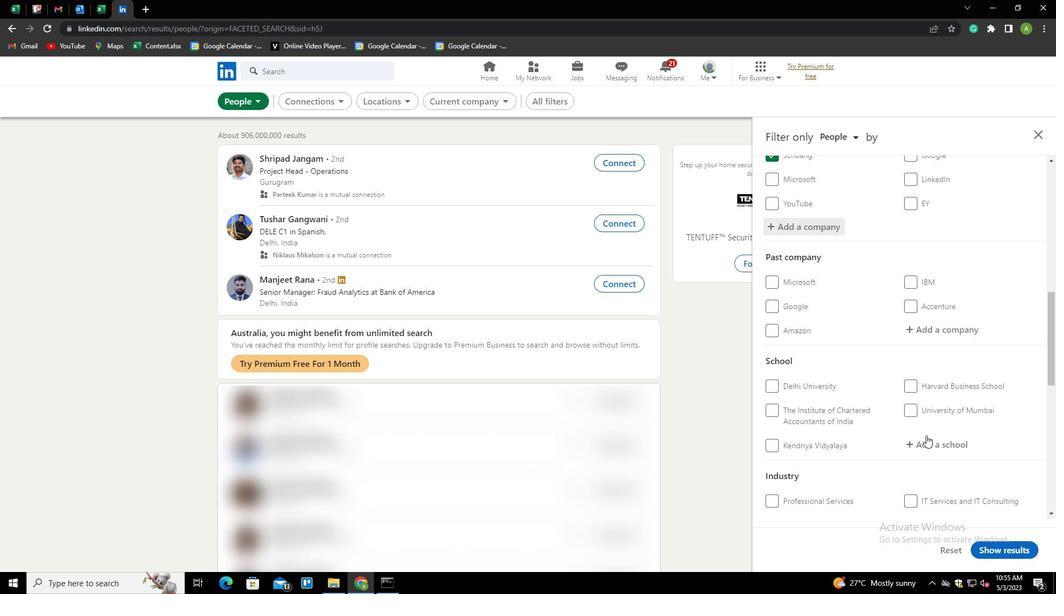 
Action: Key pressed <Key.shift>ALPHA<Key.space><Key.shift>COLLA<Key.backspace>EGE<Key.space><Key.shift>OF<Key.space><Key.shift>ENGINEERING<Key.down><Key.enter>
Screenshot: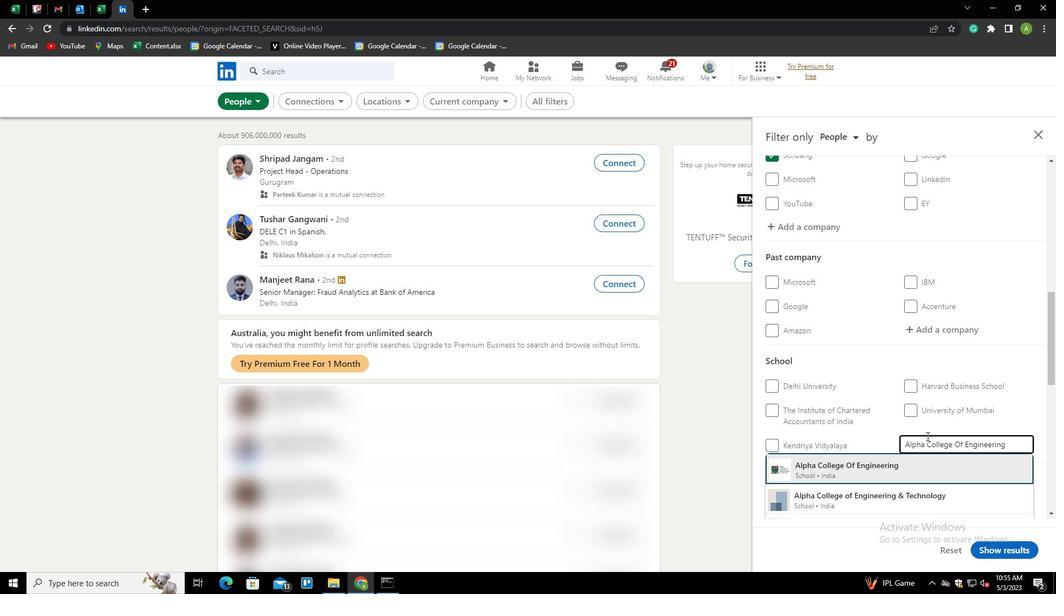
Action: Mouse scrolled (926, 435) with delta (0, 0)
Screenshot: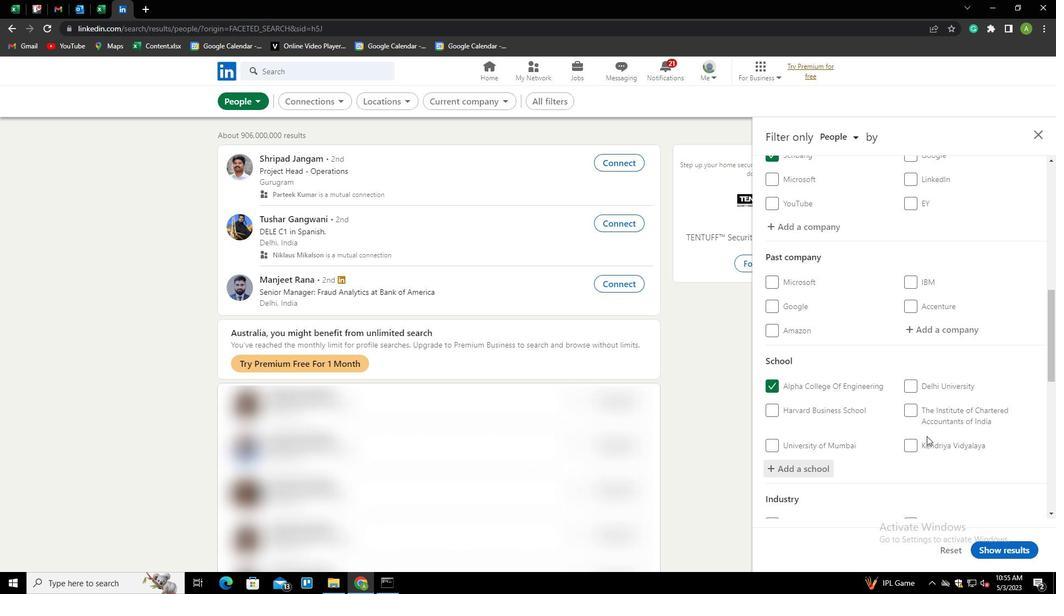 
Action: Mouse scrolled (926, 435) with delta (0, 0)
Screenshot: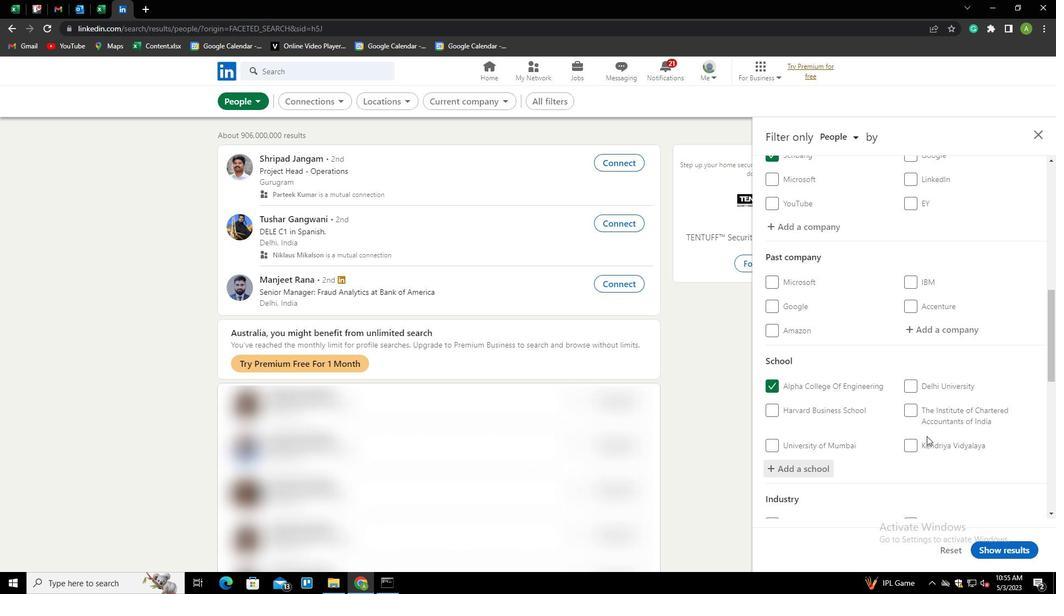
Action: Mouse scrolled (926, 435) with delta (0, 0)
Screenshot: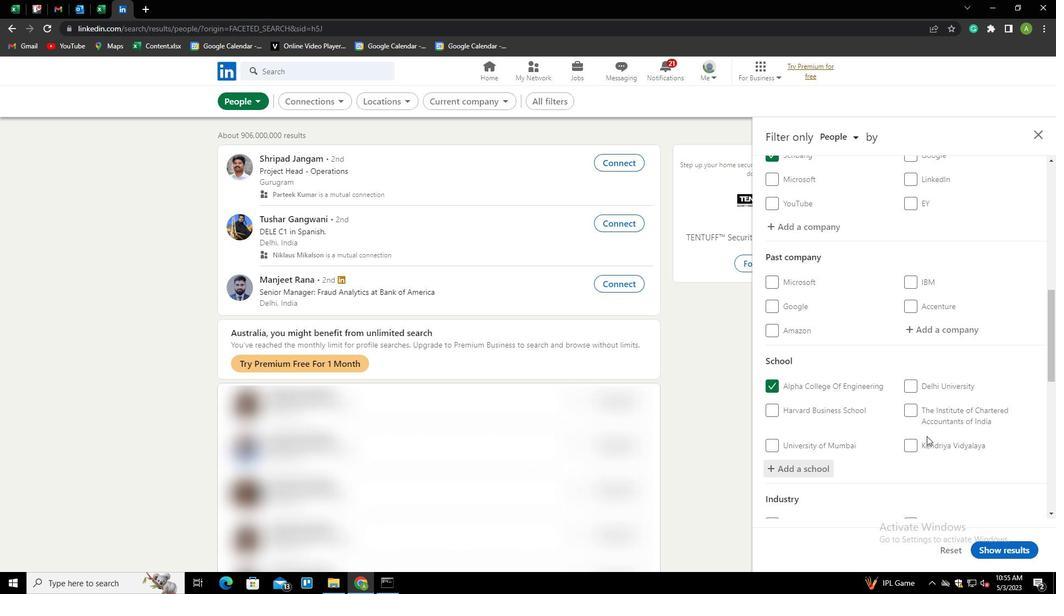 
Action: Mouse scrolled (926, 435) with delta (0, 0)
Screenshot: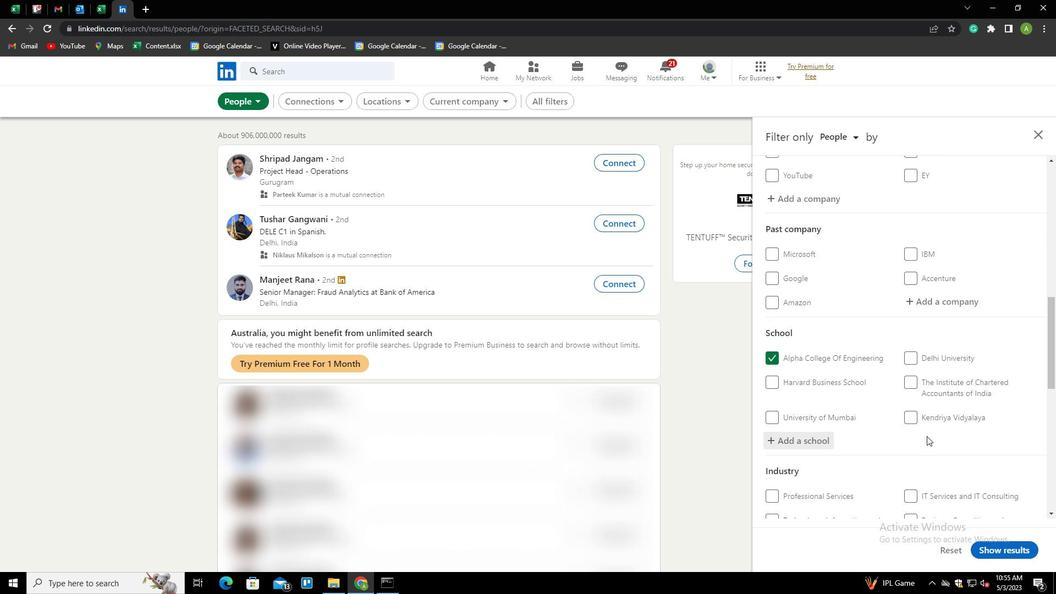 
Action: Mouse scrolled (926, 435) with delta (0, 0)
Screenshot: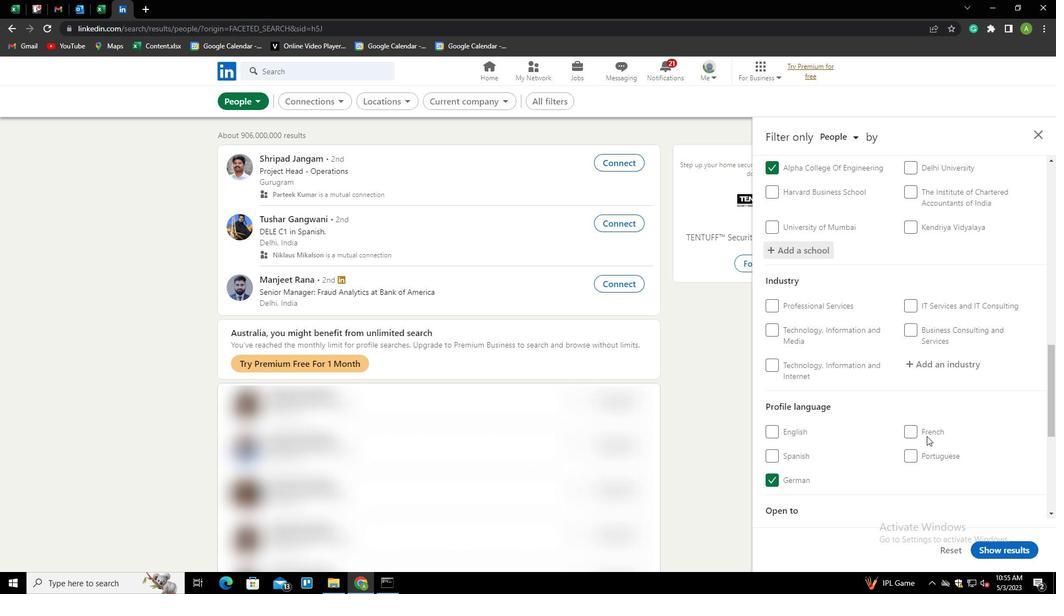 
Action: Mouse moved to (934, 309)
Screenshot: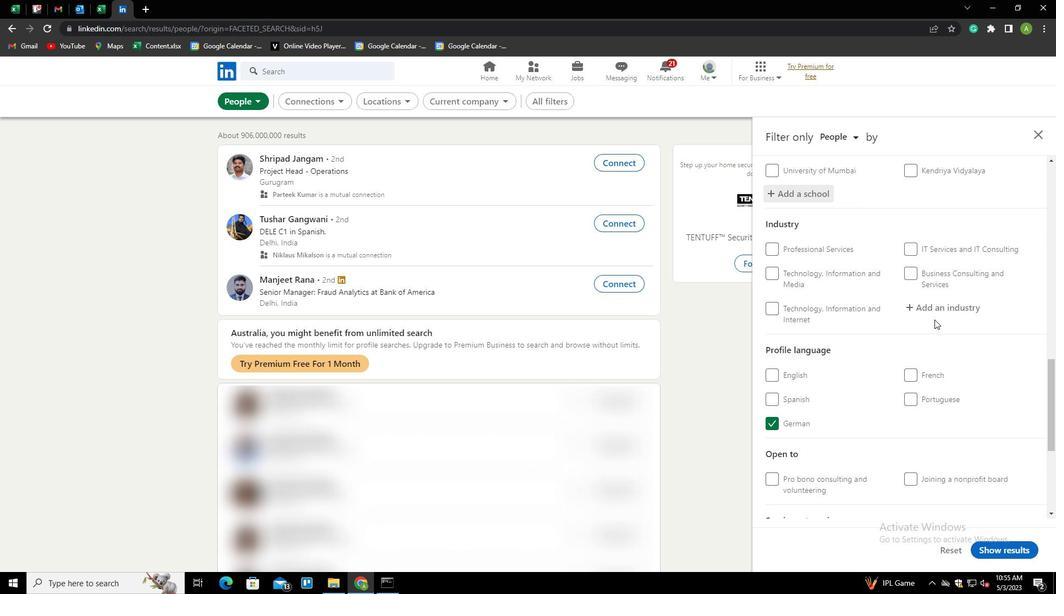 
Action: Mouse pressed left at (934, 309)
Screenshot: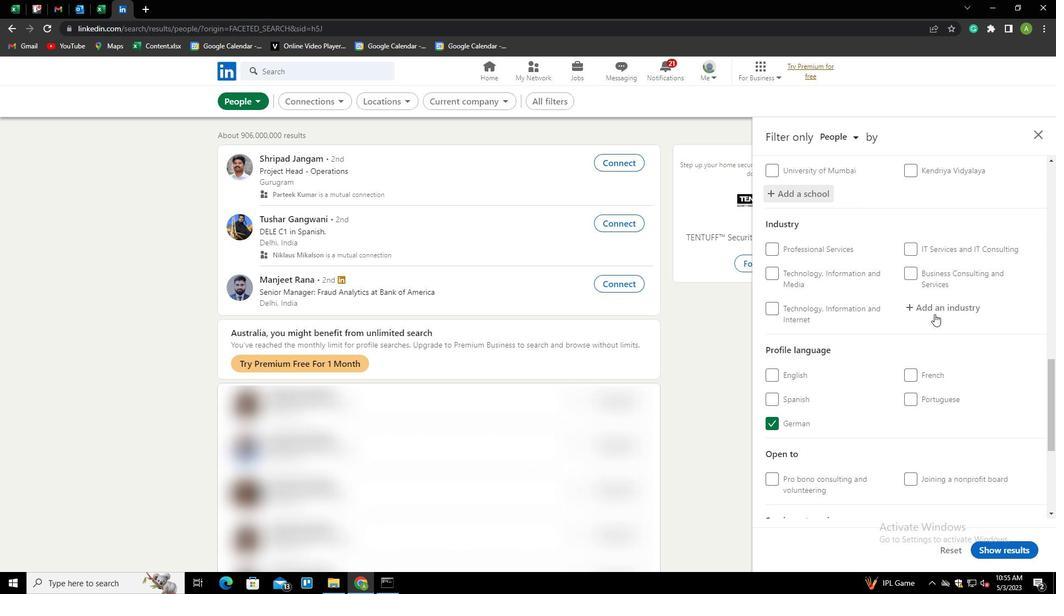 
Action: Key pressed <Key.shift>SURVEYING<Key.space><Key.shift><Key.shift>A<Key.backspace>AND<Key.space><Key.shift>MAPPIING<Key.backspace><Key.backspace><Key.backspace>N<Key.down><Key.enter>
Screenshot: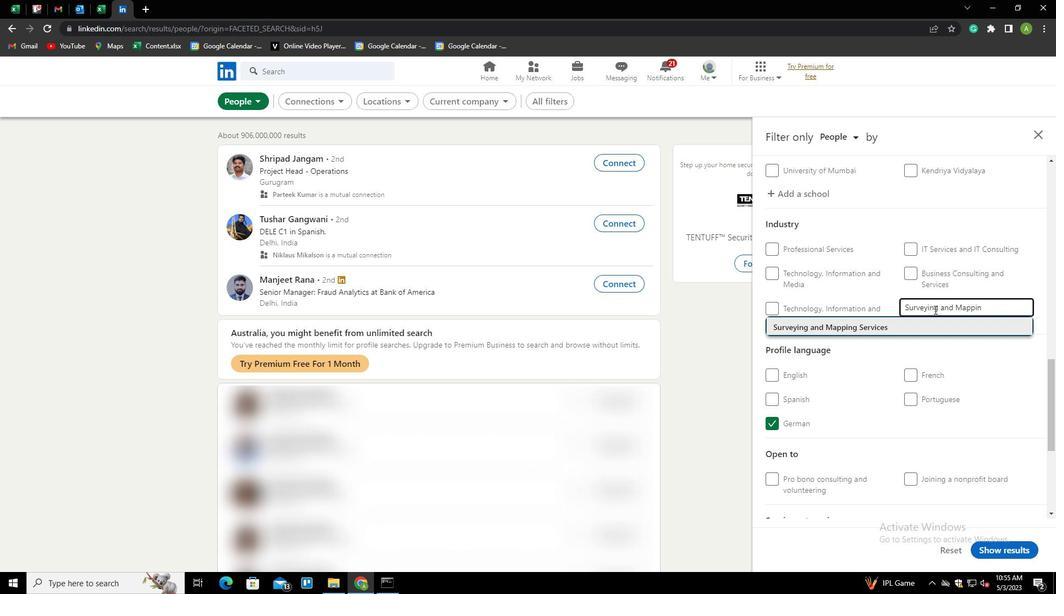 
Action: Mouse scrolled (934, 309) with delta (0, 0)
Screenshot: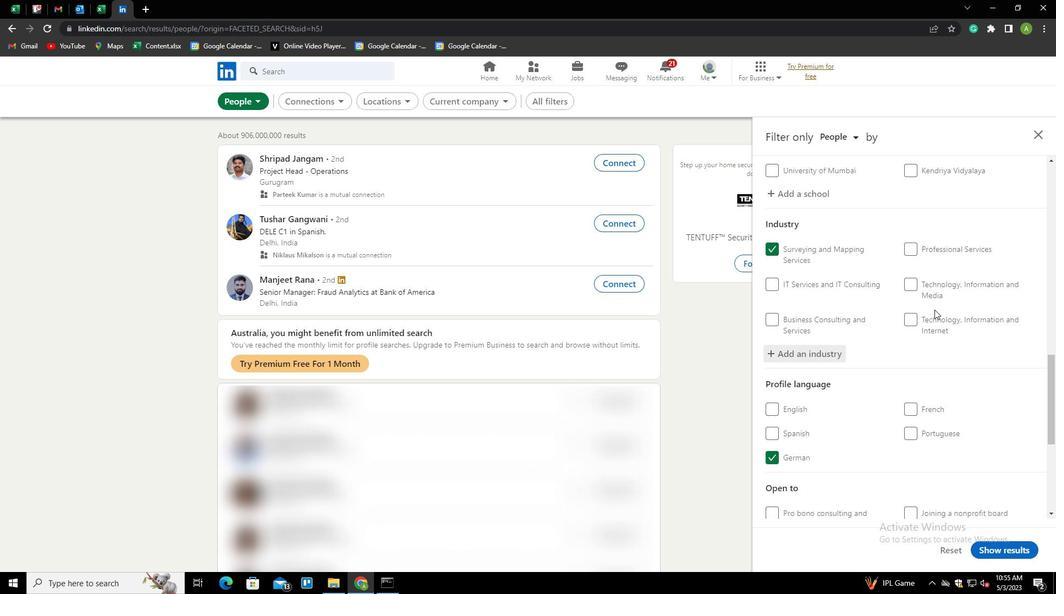 
Action: Mouse scrolled (934, 309) with delta (0, 0)
Screenshot: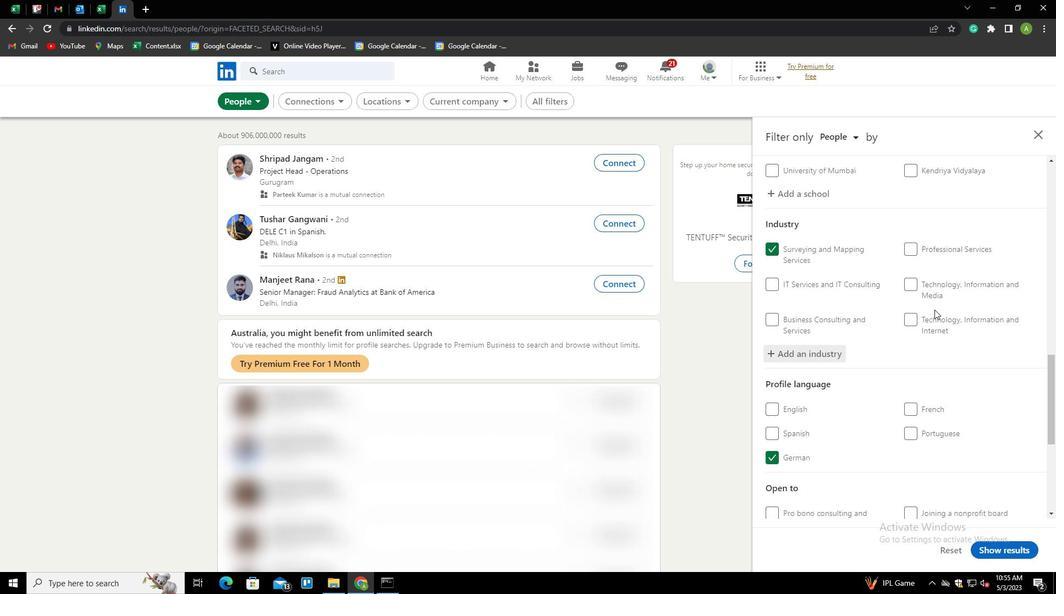 
Action: Mouse scrolled (934, 309) with delta (0, 0)
Screenshot: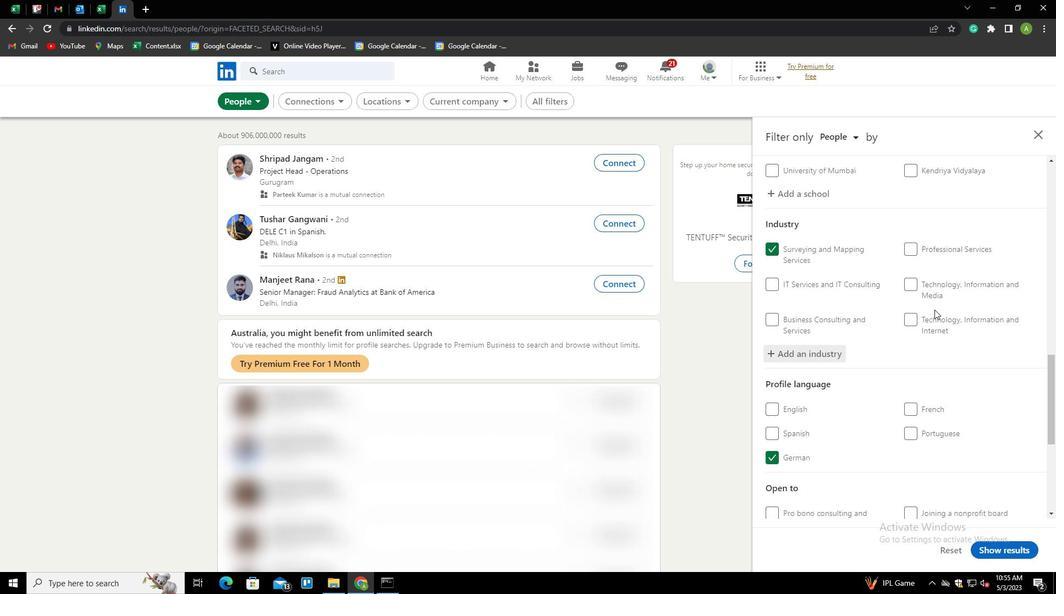 
Action: Mouse scrolled (934, 309) with delta (0, 0)
Screenshot: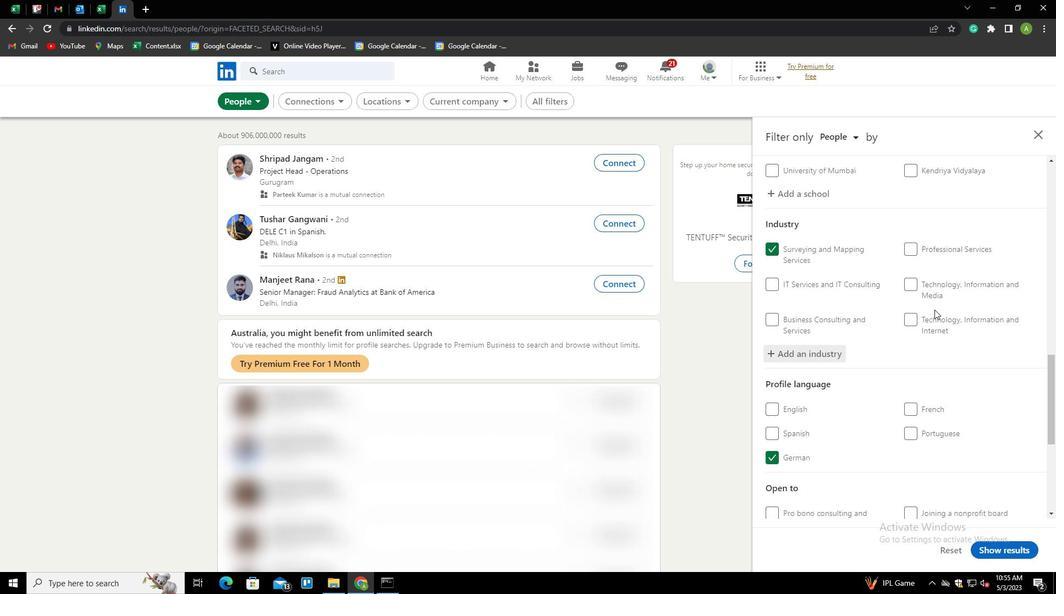 
Action: Mouse scrolled (934, 309) with delta (0, 0)
Screenshot: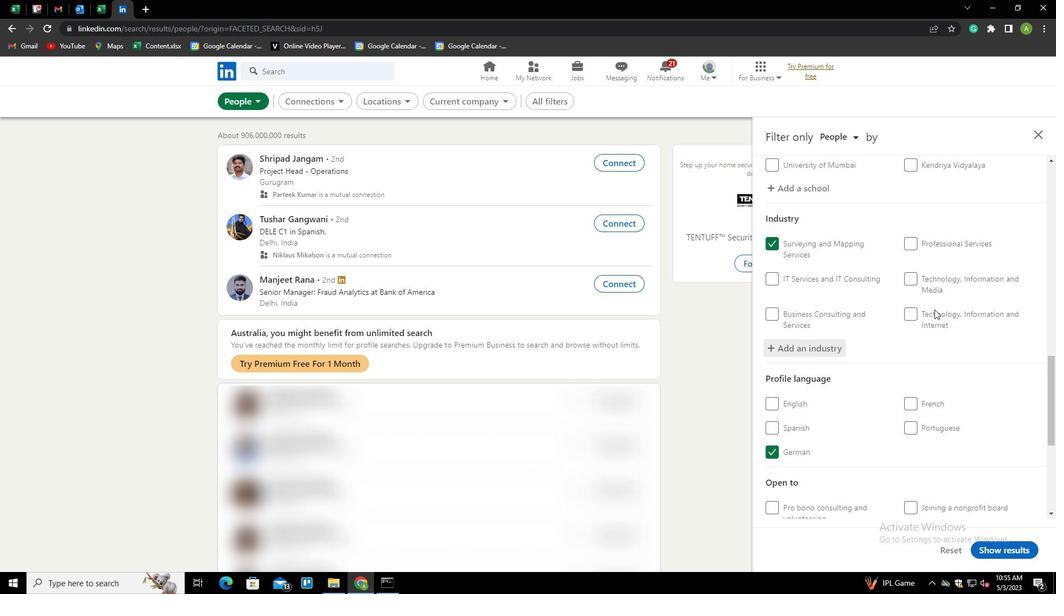 
Action: Mouse scrolled (934, 309) with delta (0, 0)
Screenshot: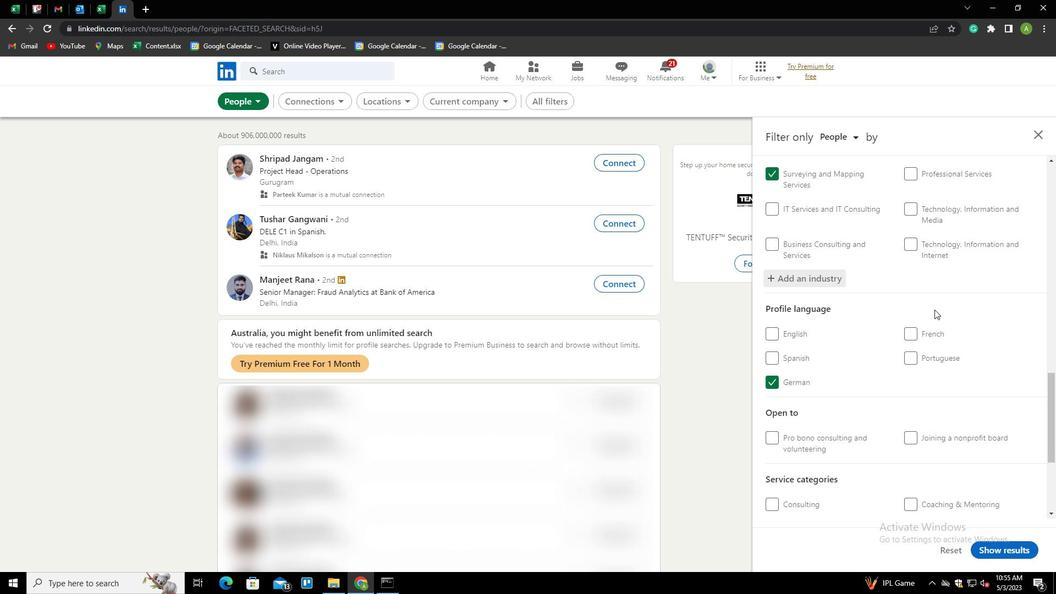 
Action: Mouse scrolled (934, 309) with delta (0, 0)
Screenshot: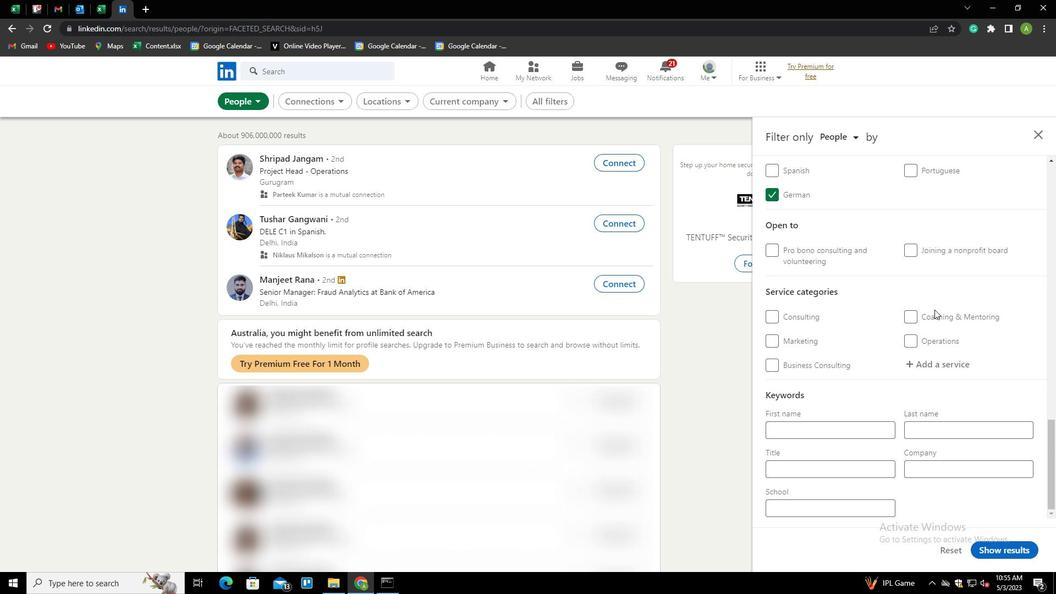 
Action: Mouse scrolled (934, 309) with delta (0, 0)
Screenshot: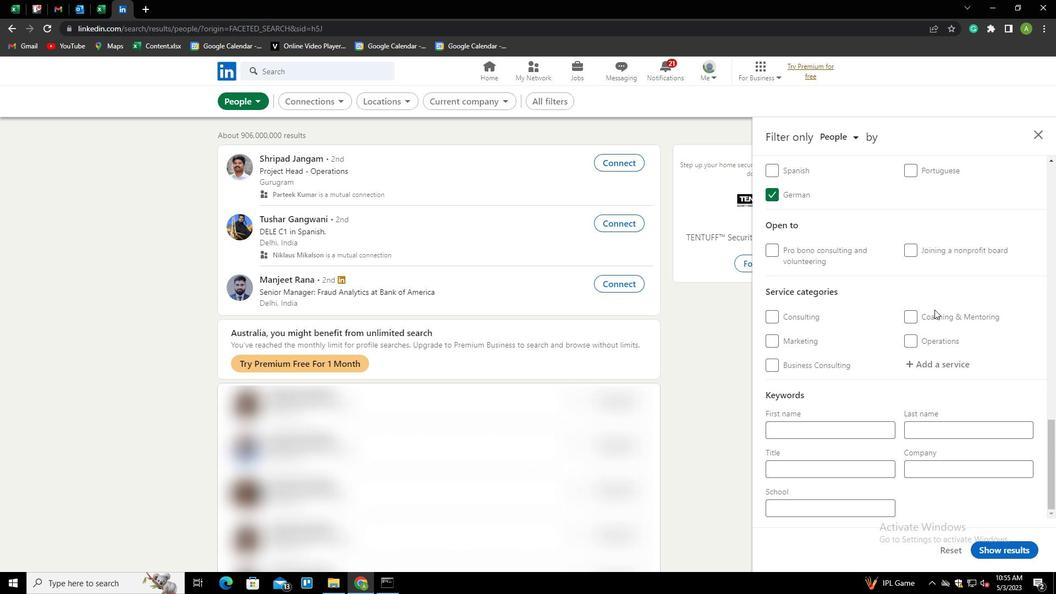 
Action: Mouse moved to (924, 366)
Screenshot: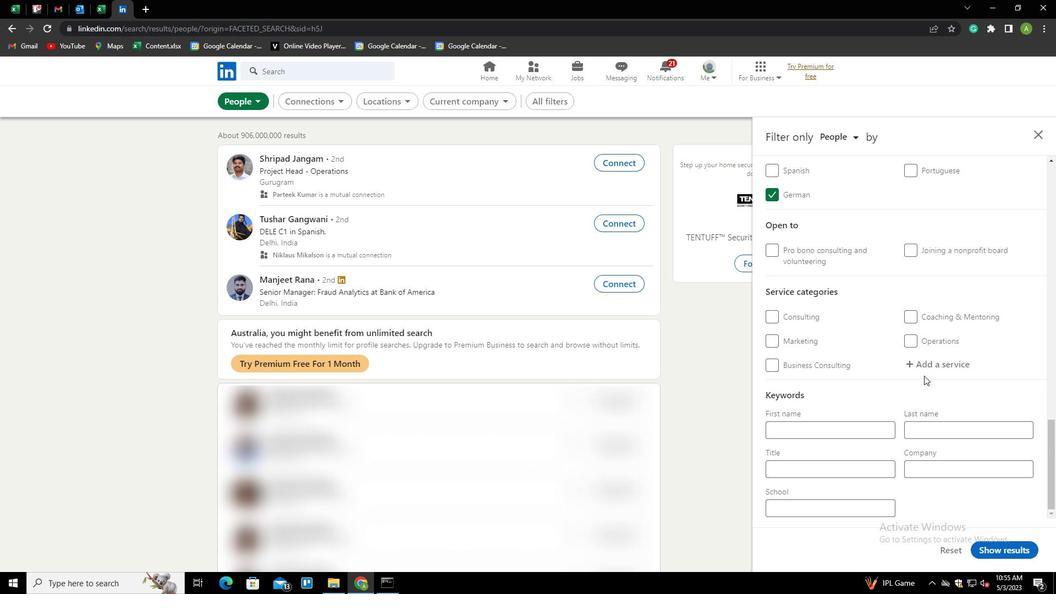 
Action: Mouse pressed left at (924, 366)
Screenshot: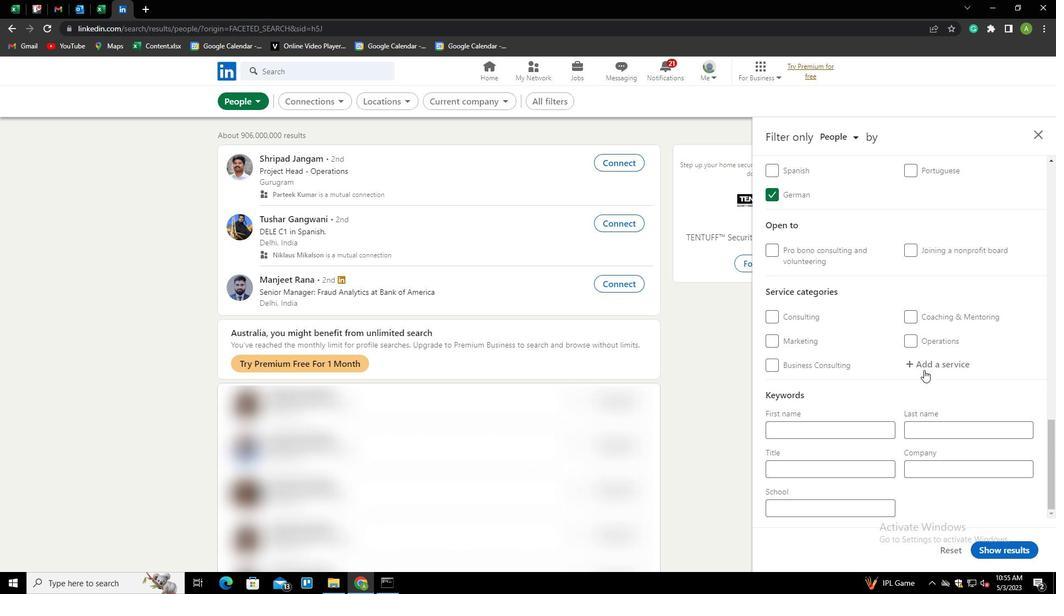 
Action: Key pressed <Key.shift>PROPERTY<Key.space><Key.shift>MANAGEMN<Key.backspace>ENT<Key.down><Key.enter>
Screenshot: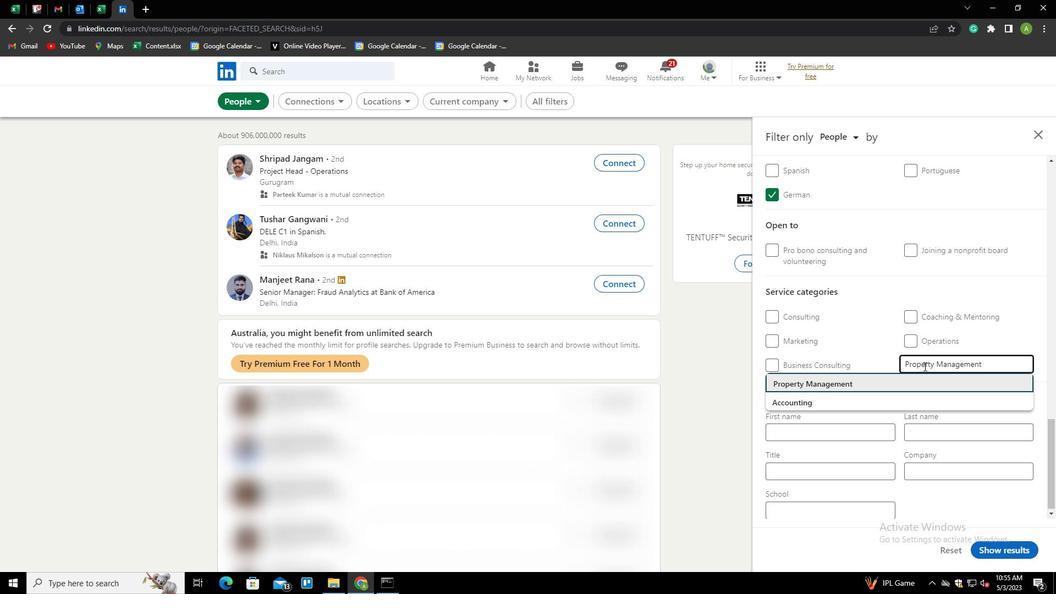 
Action: Mouse scrolled (924, 365) with delta (0, 0)
Screenshot: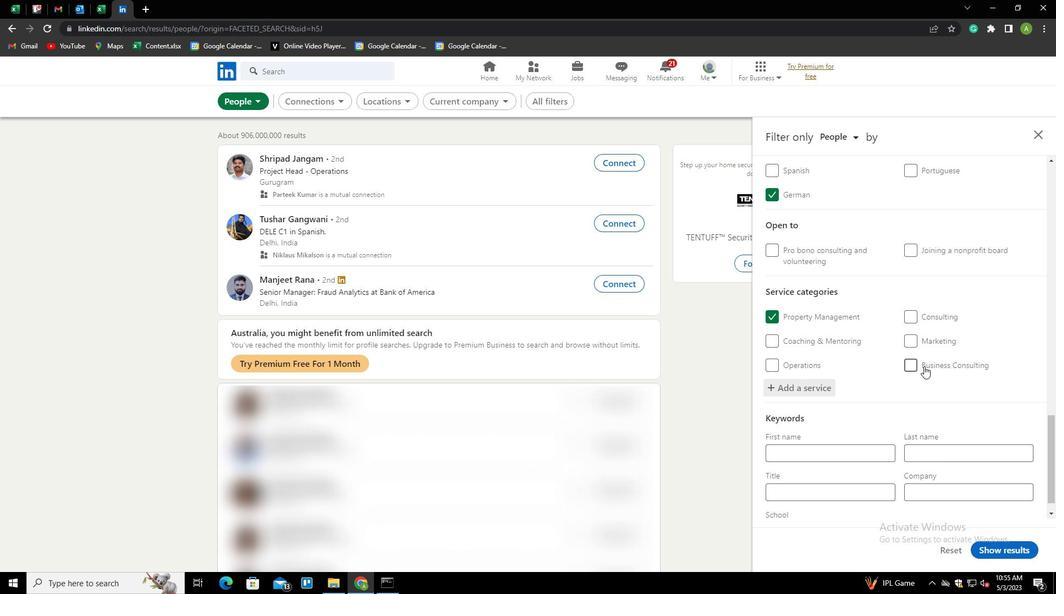 
Action: Mouse scrolled (924, 365) with delta (0, 0)
Screenshot: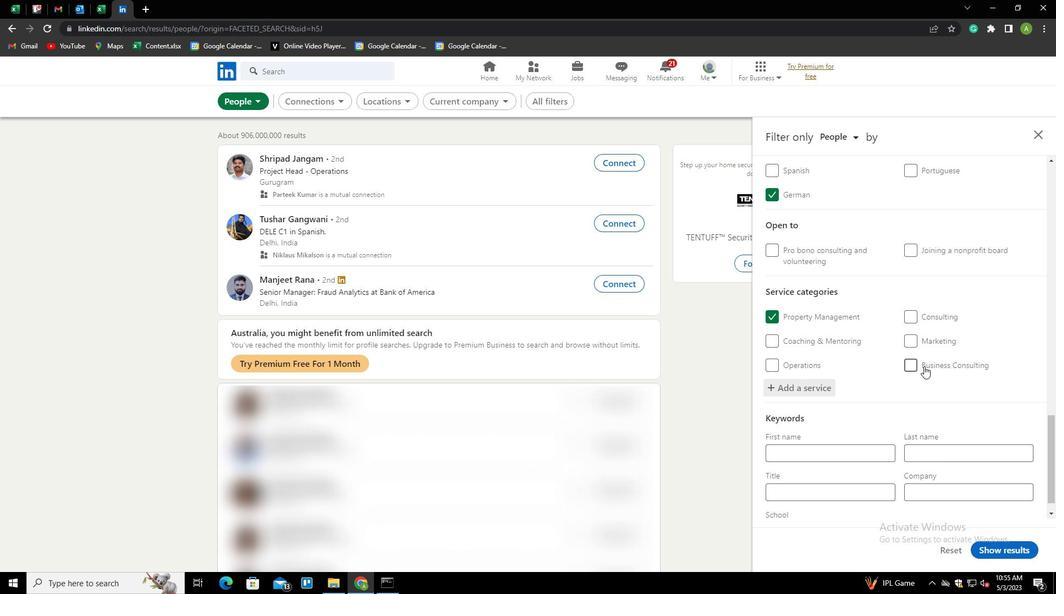 
Action: Mouse scrolled (924, 365) with delta (0, 0)
Screenshot: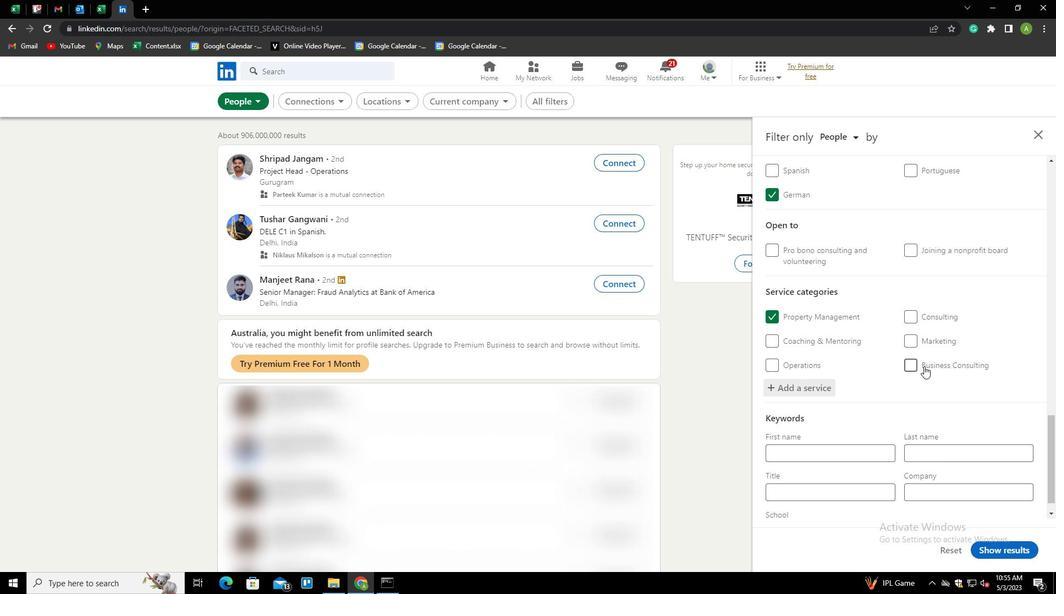 
Action: Mouse scrolled (924, 365) with delta (0, 0)
Screenshot: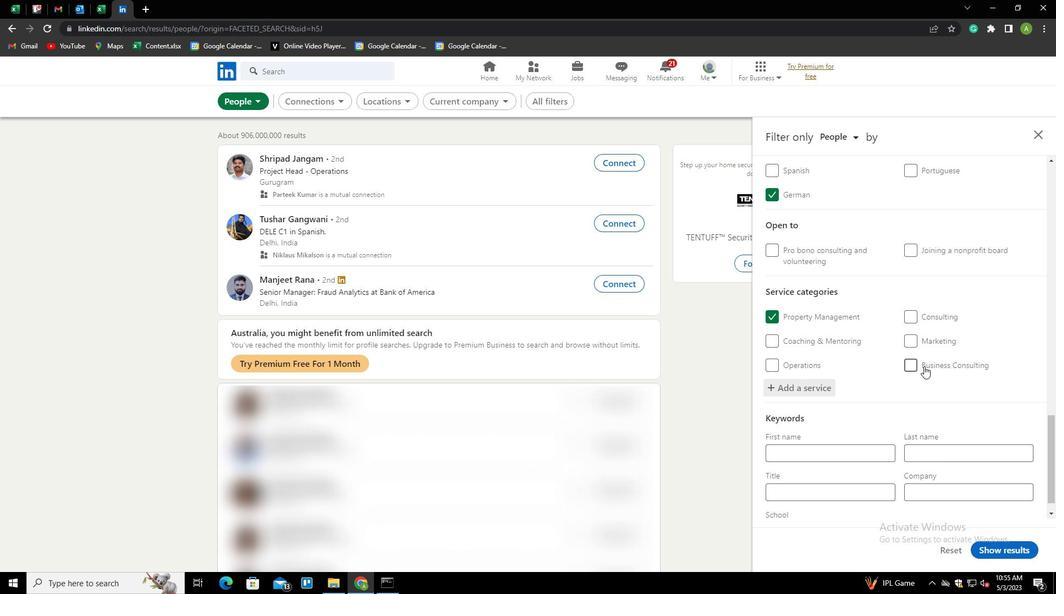 
Action: Mouse scrolled (924, 365) with delta (0, 0)
Screenshot: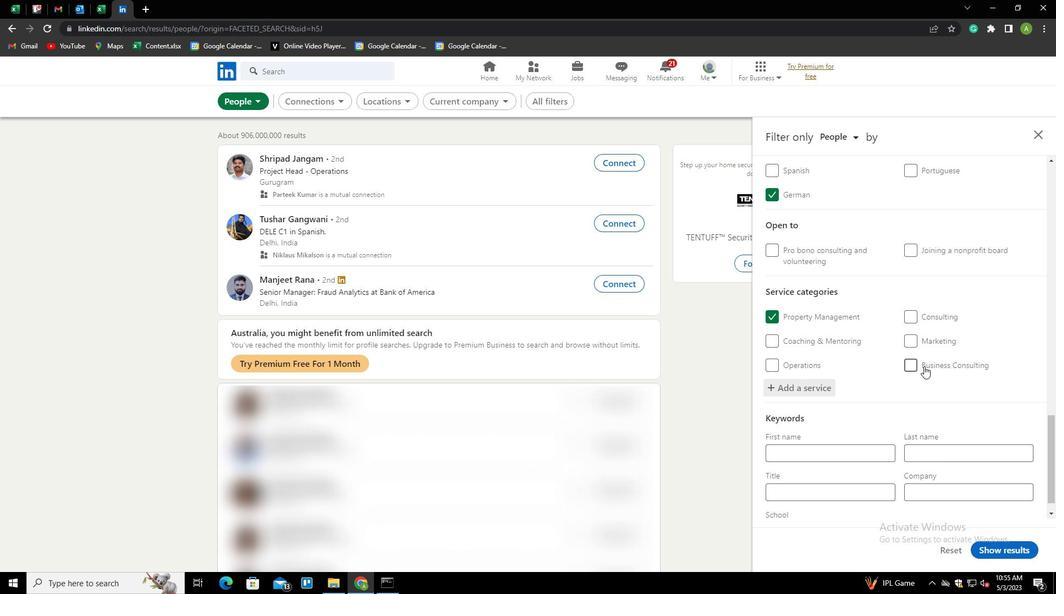 
Action: Mouse scrolled (924, 365) with delta (0, 0)
Screenshot: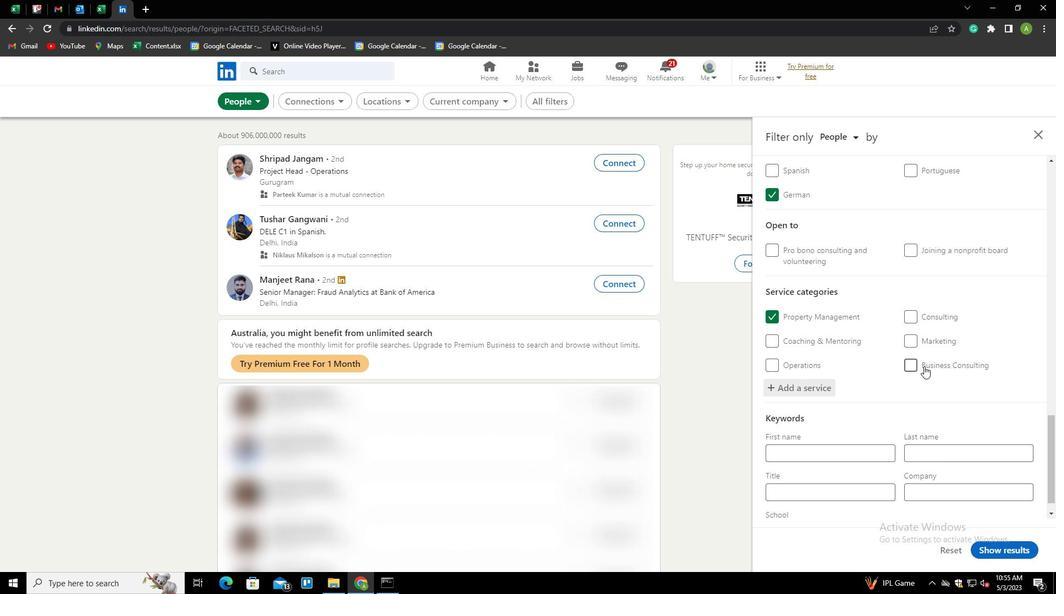 
Action: Mouse moved to (879, 464)
Screenshot: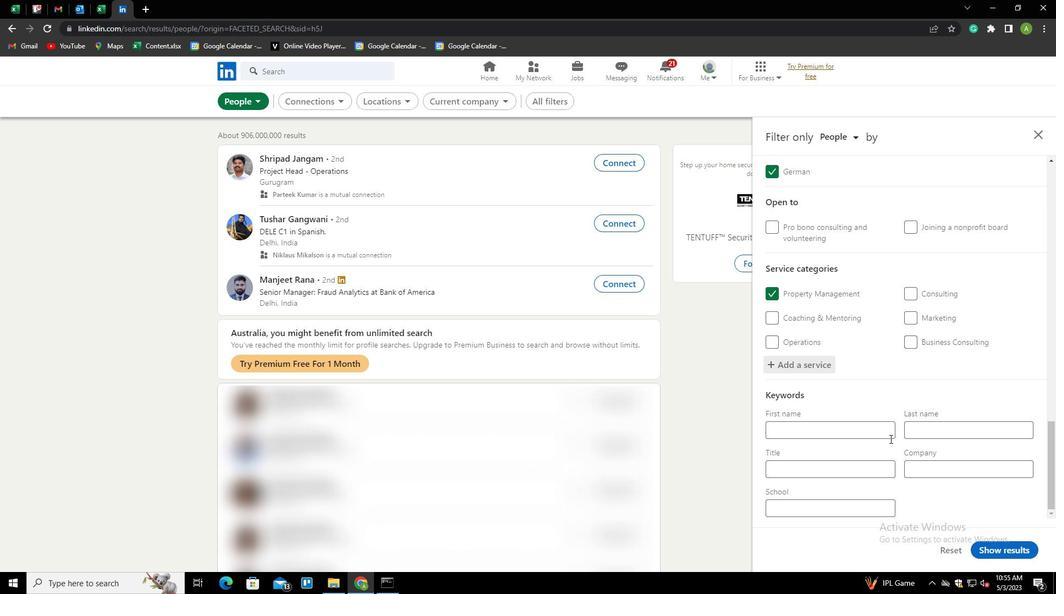 
Action: Mouse pressed left at (879, 464)
Screenshot: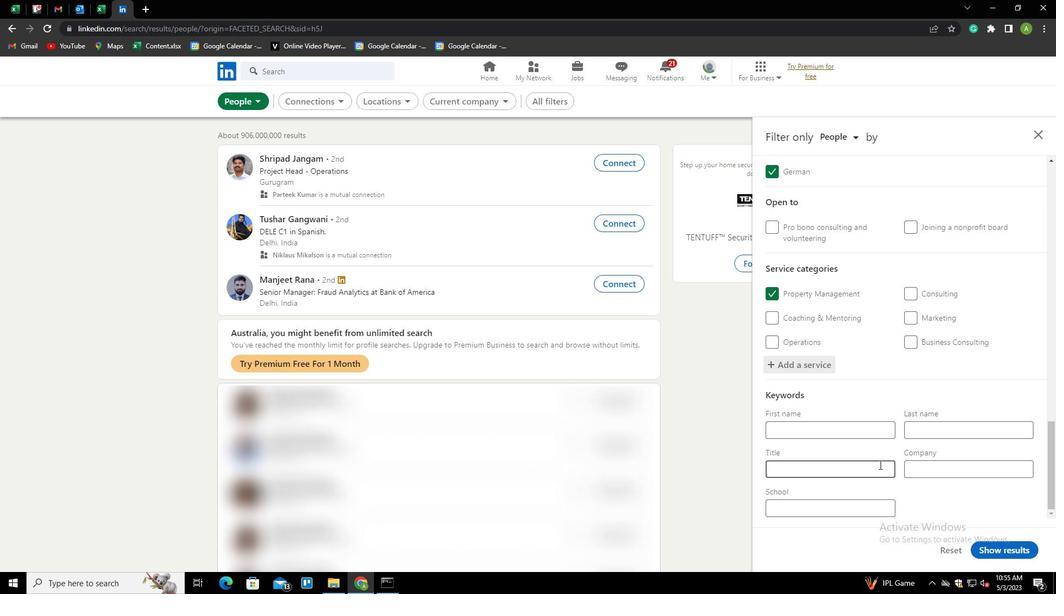 
Action: Key pressed <Key.shift>OFFICER
Screenshot: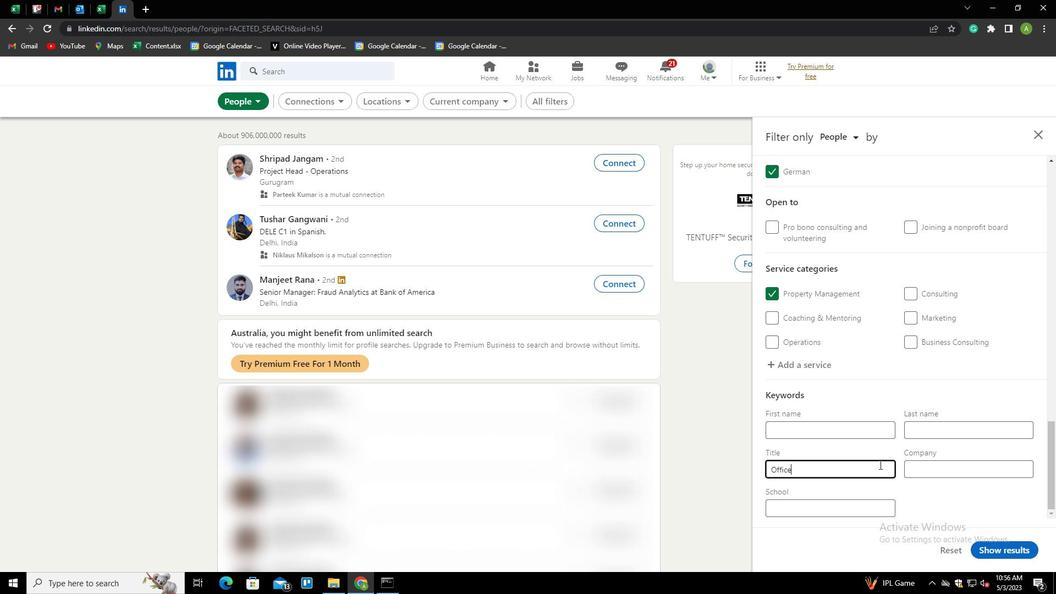 
Action: Mouse moved to (952, 509)
Screenshot: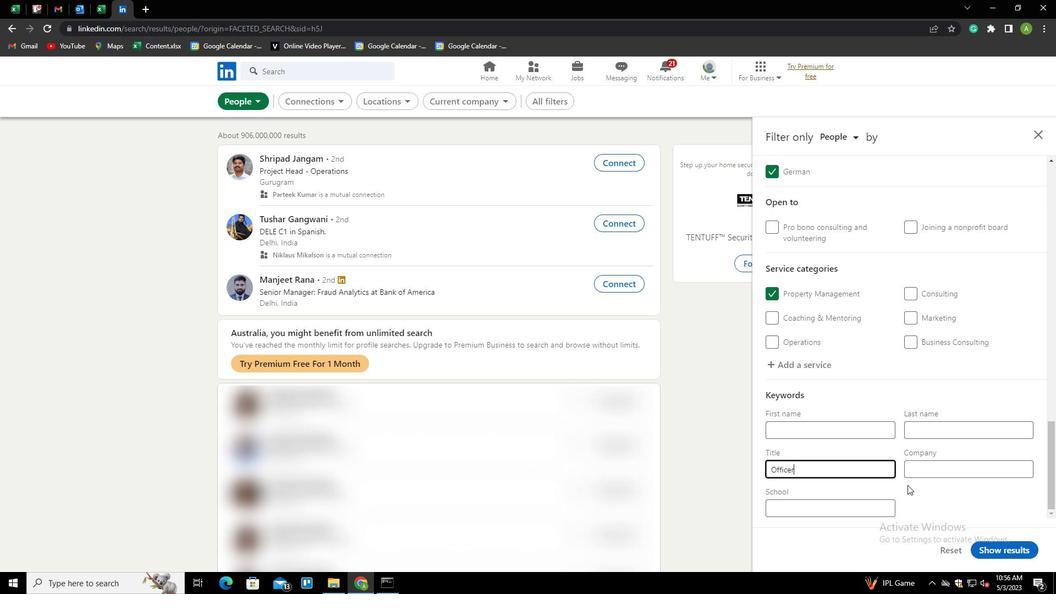 
Action: Mouse pressed left at (952, 509)
Screenshot: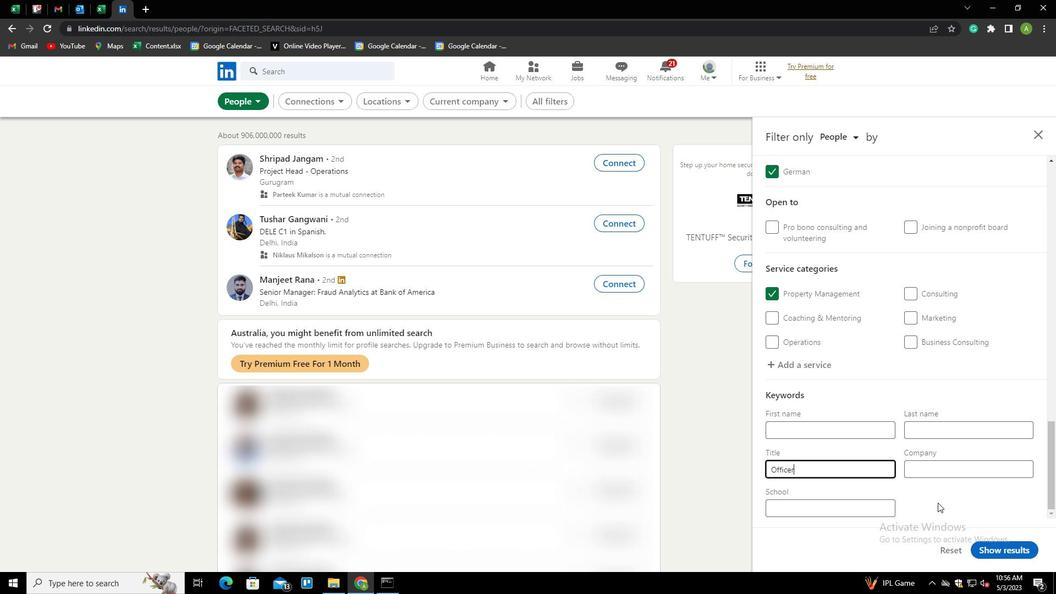 
Action: Mouse moved to (1009, 548)
Screenshot: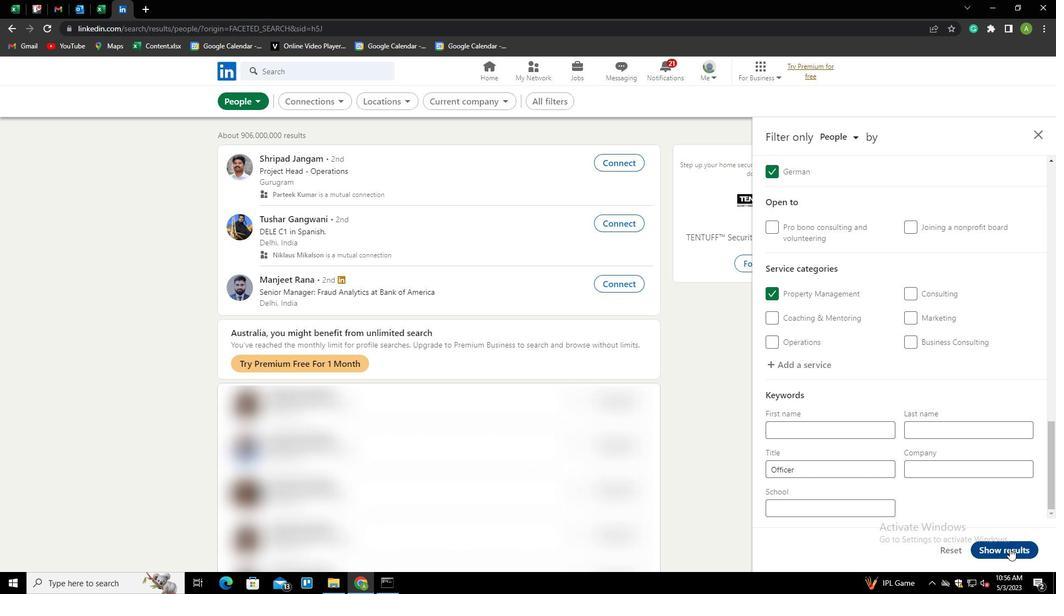
Action: Mouse pressed left at (1009, 548)
Screenshot: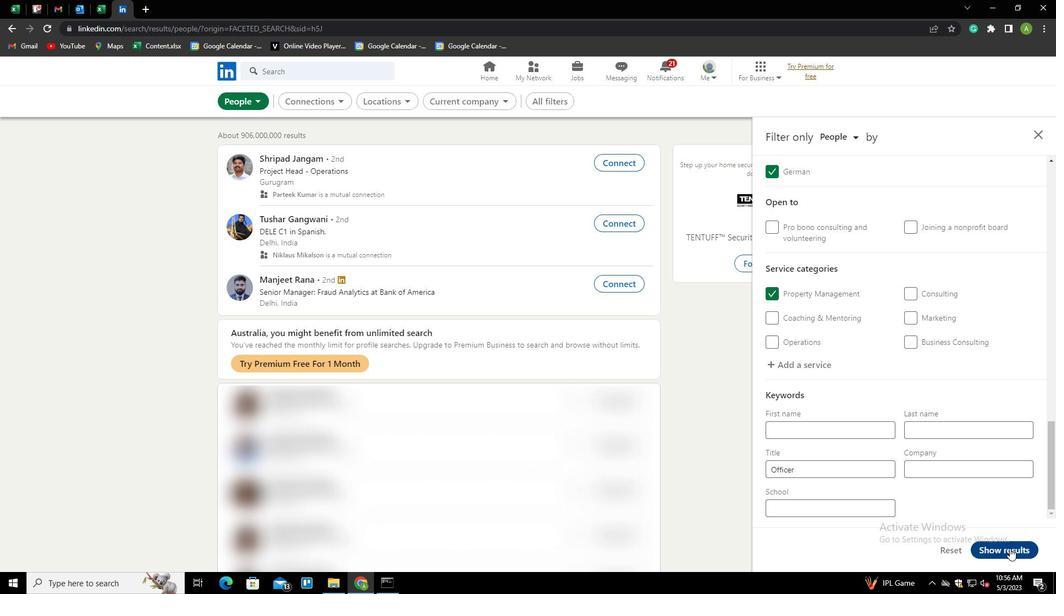 
